 Task: Open Card Education Review in Board Brand Guidelines Review and Optimization to Workspace Business Valuation Services and add a team member Softage.1@softage.net, a label Green, a checklist Green Building, an attachment from your computer, a color Green and finally, add a card description 'Create and send out employee satisfaction survey on workplace culture' and a comment 'Let us approach this task with a sense of ownership and responsibility, recognizing that its success is our responsibility.'. Add a start date 'Jan 05, 1900' with a due date 'Jan 12, 1900'
Action: Mouse moved to (313, 141)
Screenshot: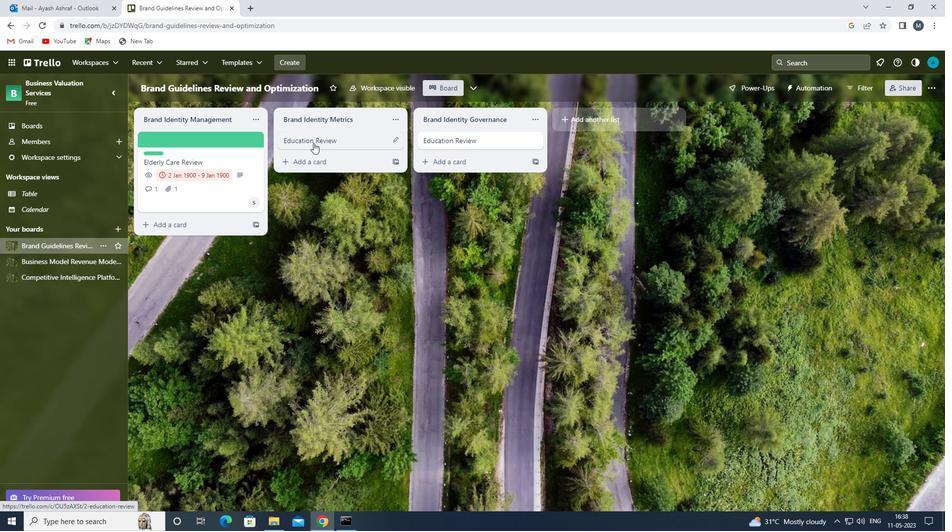 
Action: Mouse pressed left at (313, 141)
Screenshot: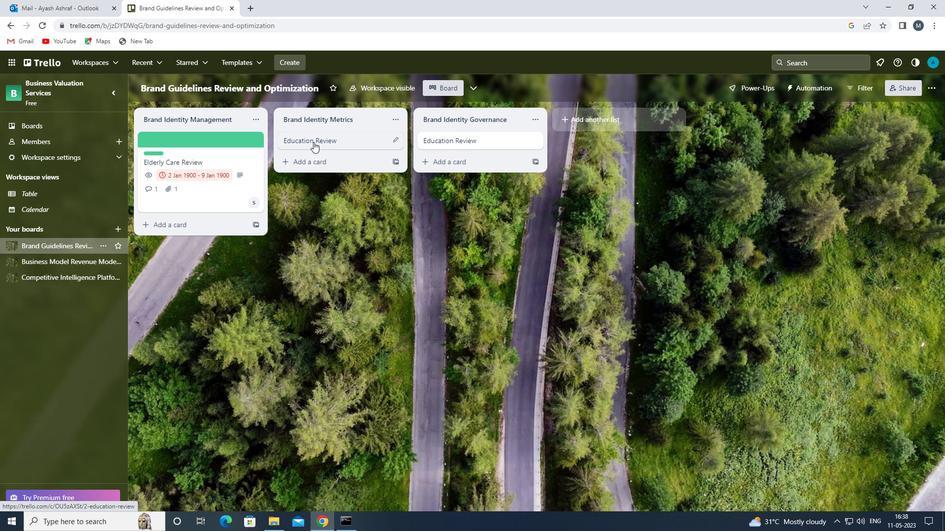 
Action: Mouse moved to (590, 172)
Screenshot: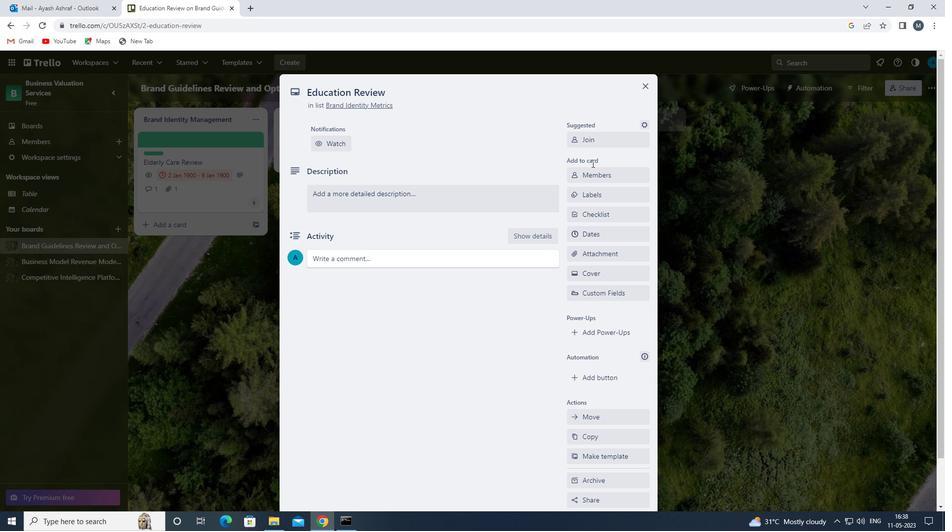 
Action: Mouse pressed left at (590, 172)
Screenshot: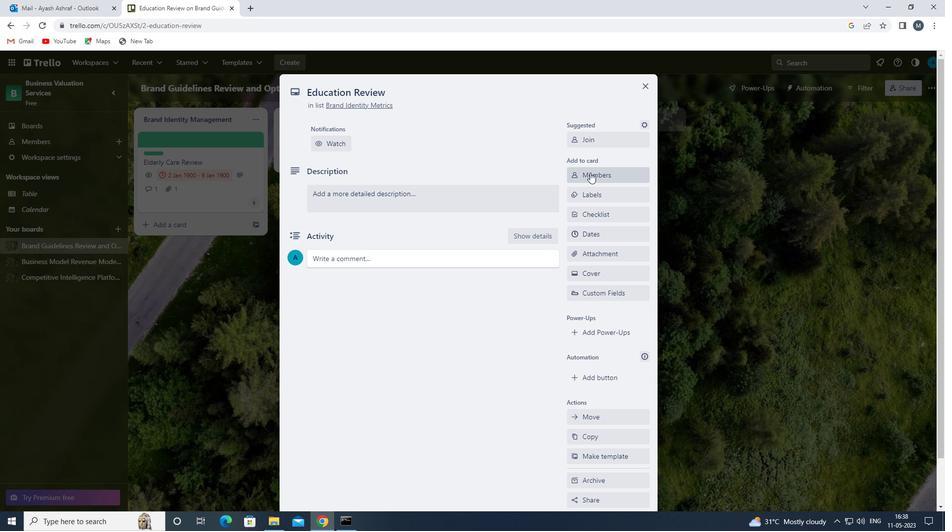 
Action: Mouse moved to (625, 233)
Screenshot: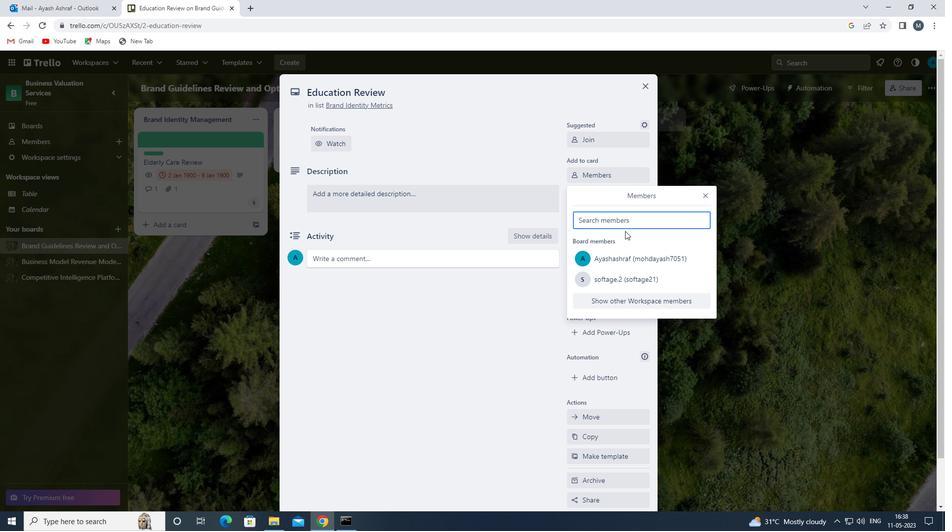 
Action: Key pressed s
Screenshot: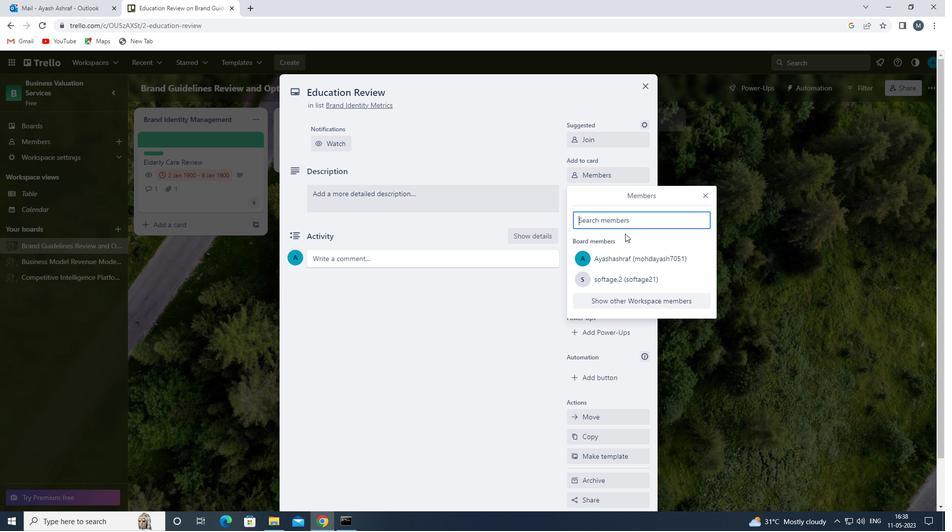 
Action: Mouse moved to (636, 298)
Screenshot: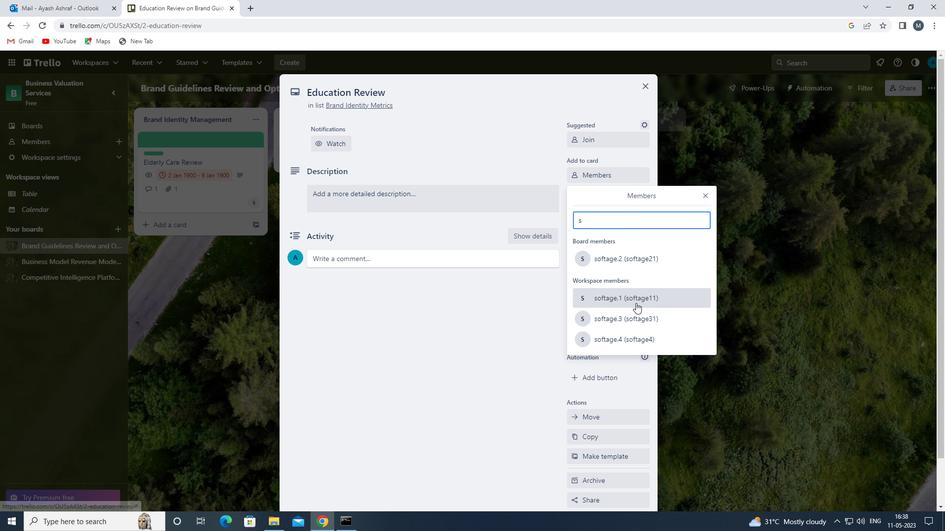 
Action: Mouse pressed left at (636, 298)
Screenshot: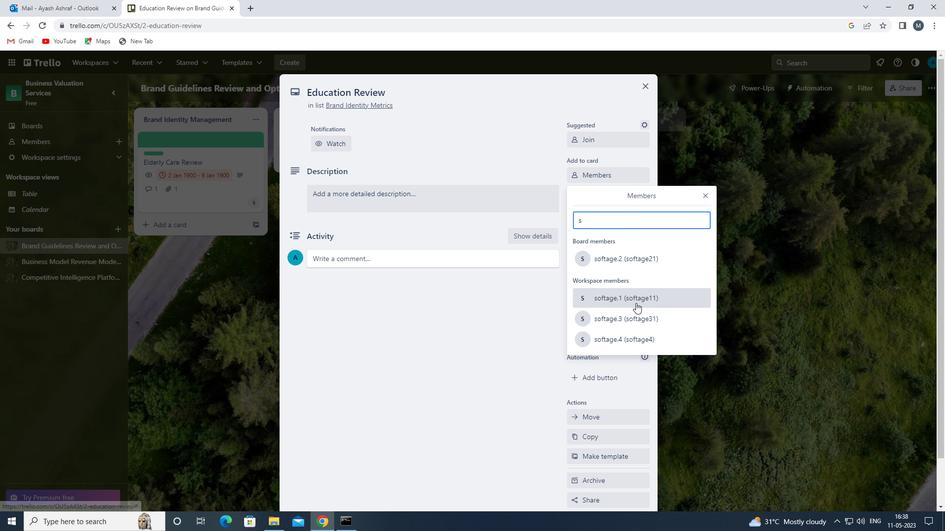
Action: Mouse moved to (706, 195)
Screenshot: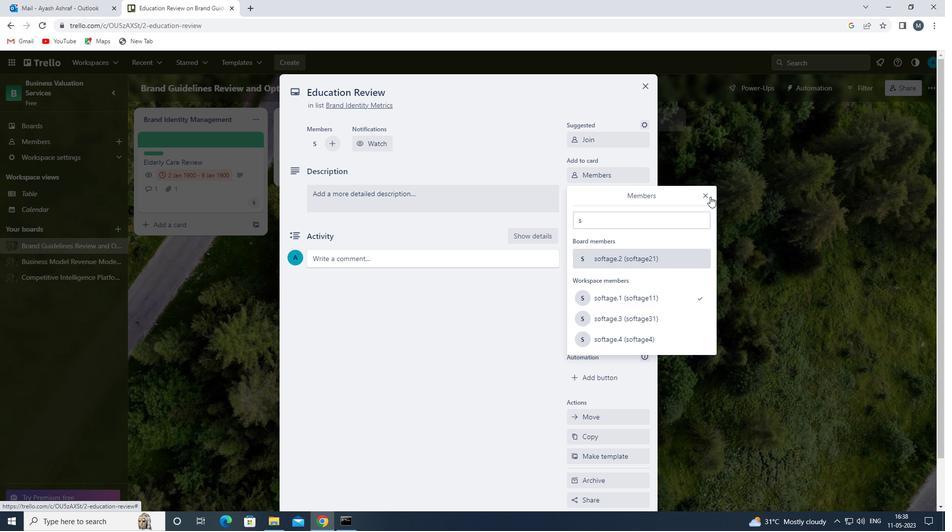 
Action: Mouse pressed left at (706, 195)
Screenshot: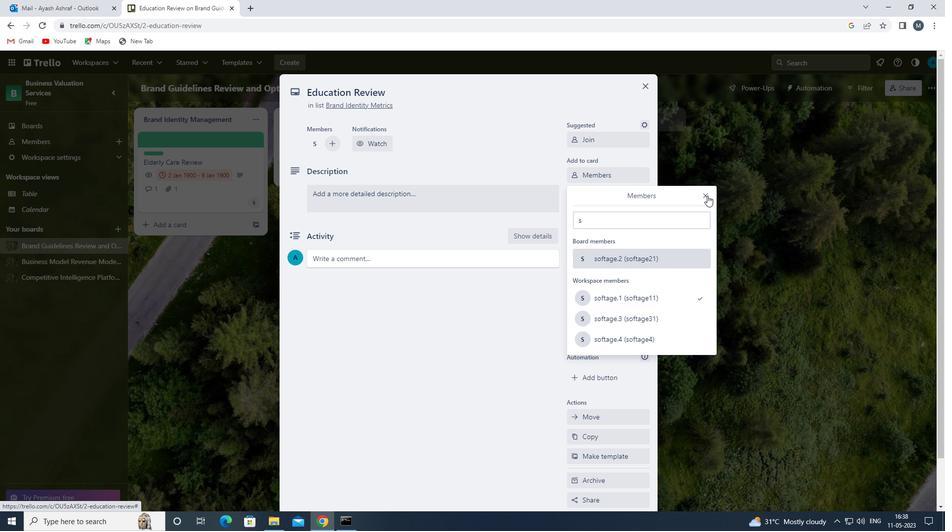
Action: Mouse moved to (597, 193)
Screenshot: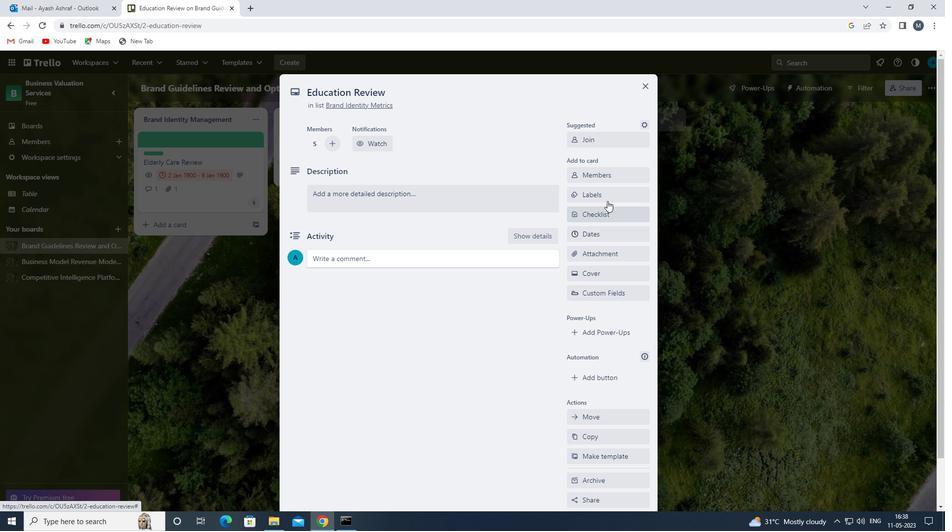 
Action: Mouse pressed left at (597, 193)
Screenshot: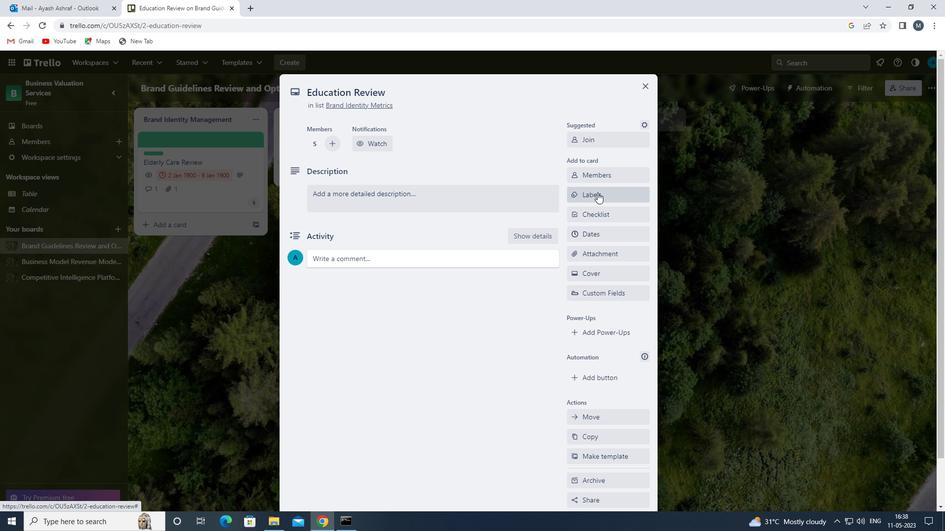 
Action: Mouse moved to (576, 275)
Screenshot: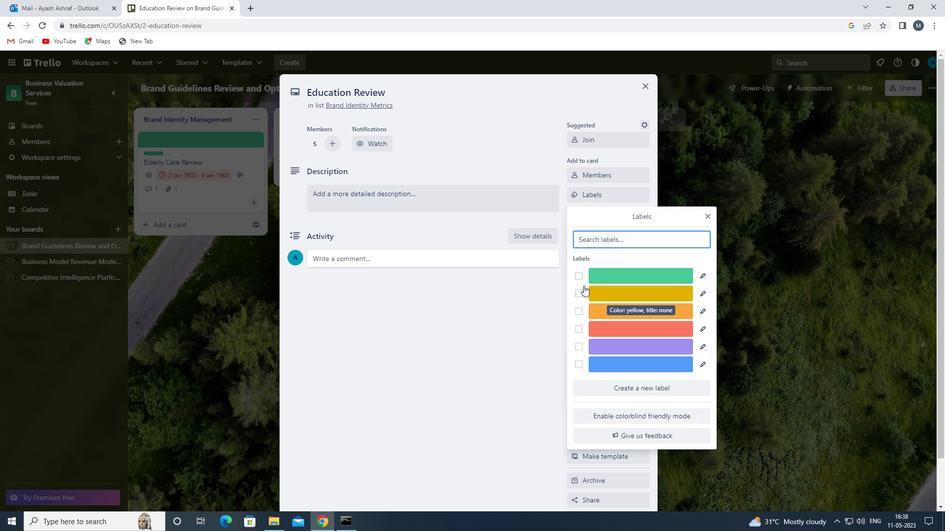 
Action: Mouse pressed left at (576, 275)
Screenshot: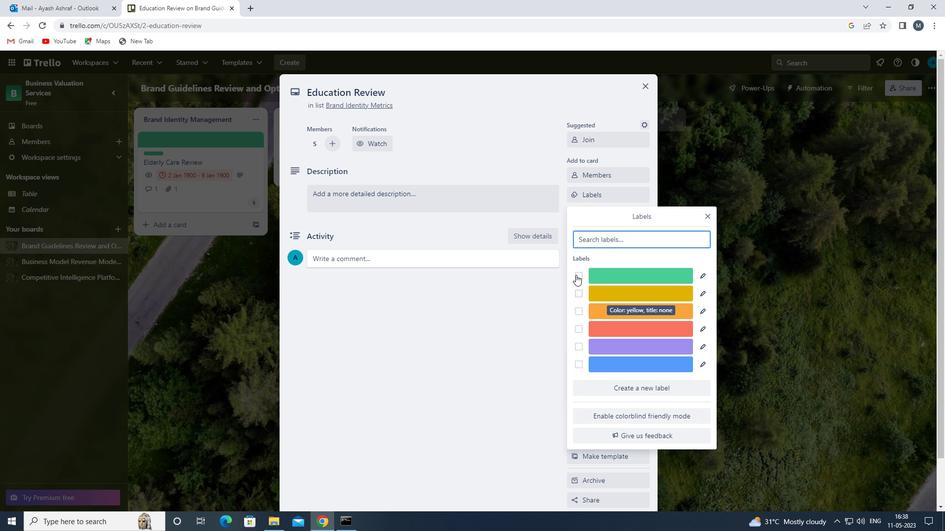 
Action: Mouse moved to (708, 217)
Screenshot: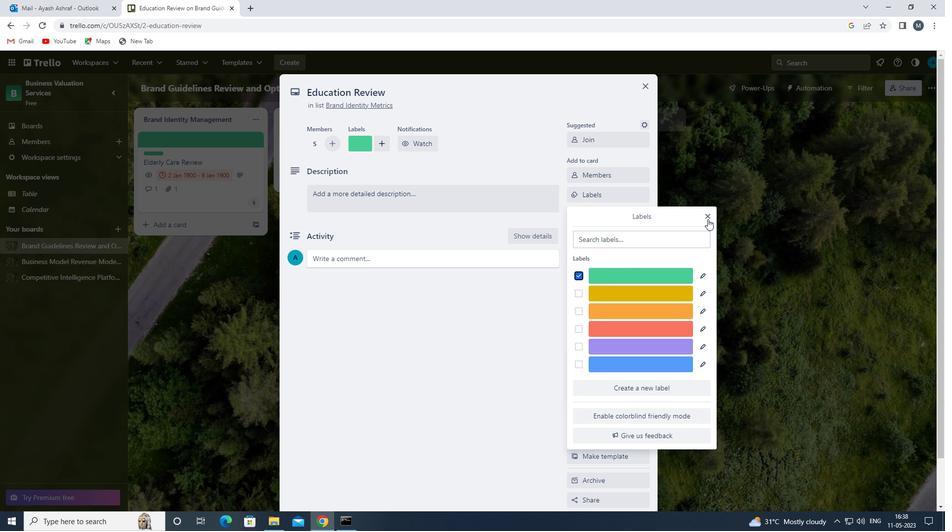 
Action: Mouse pressed left at (708, 217)
Screenshot: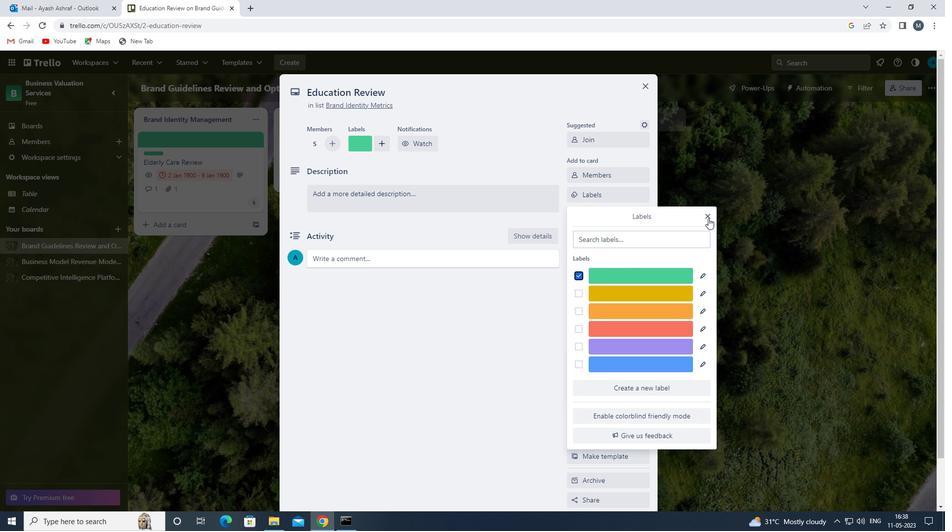 
Action: Mouse moved to (597, 212)
Screenshot: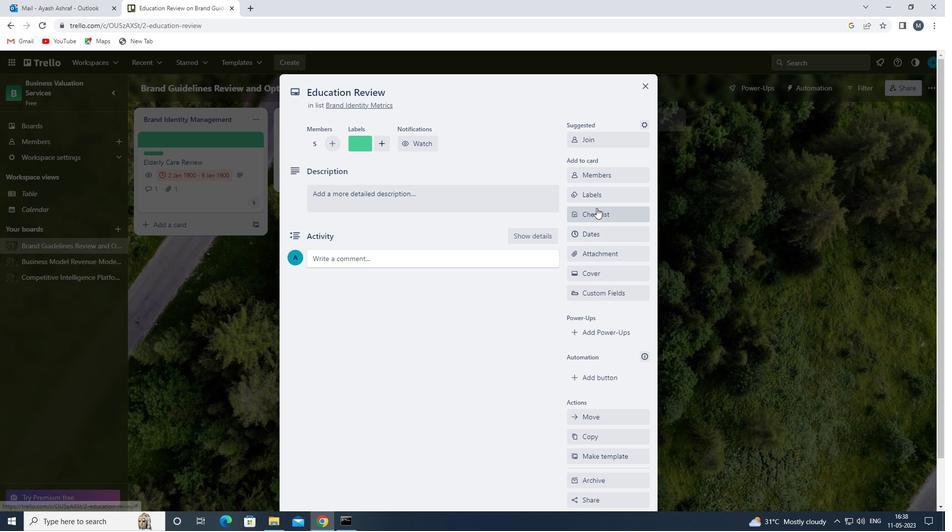 
Action: Mouse pressed left at (597, 212)
Screenshot: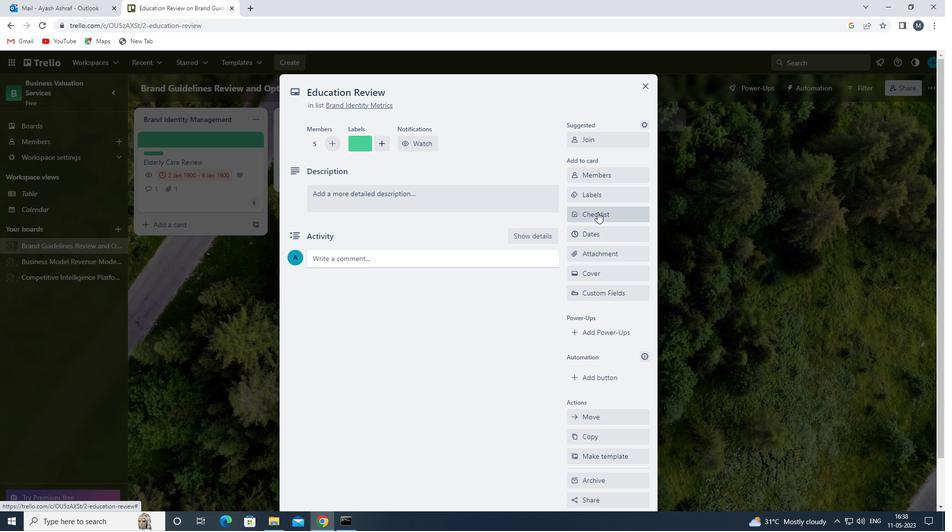 
Action: Mouse moved to (607, 257)
Screenshot: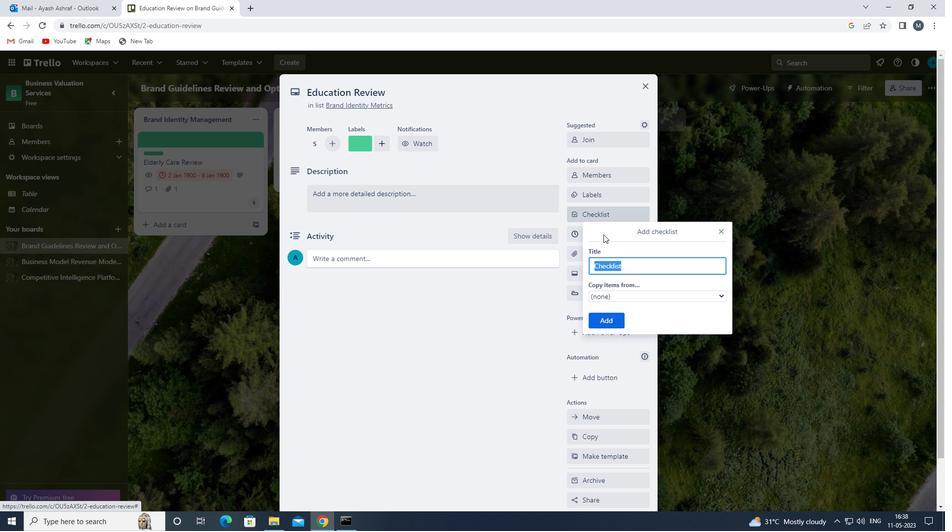 
Action: Key pressed g
Screenshot: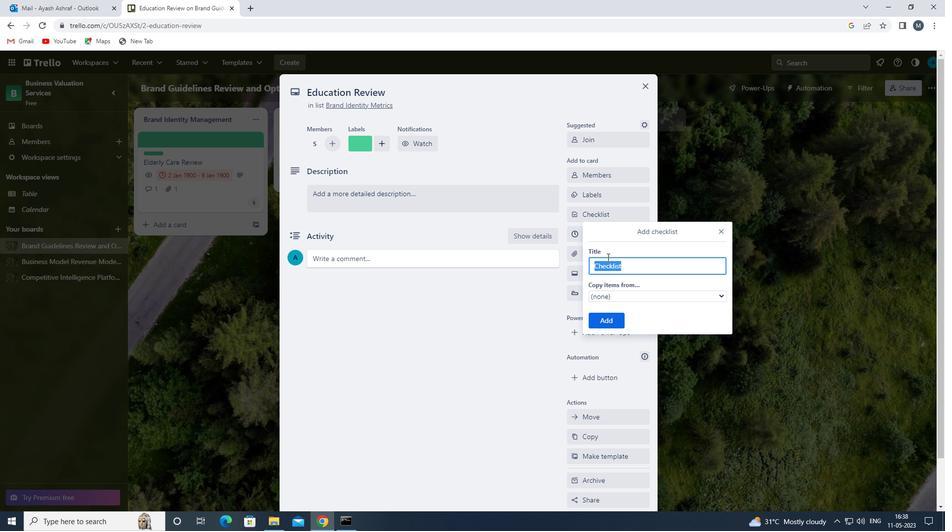 
Action: Mouse moved to (653, 287)
Screenshot: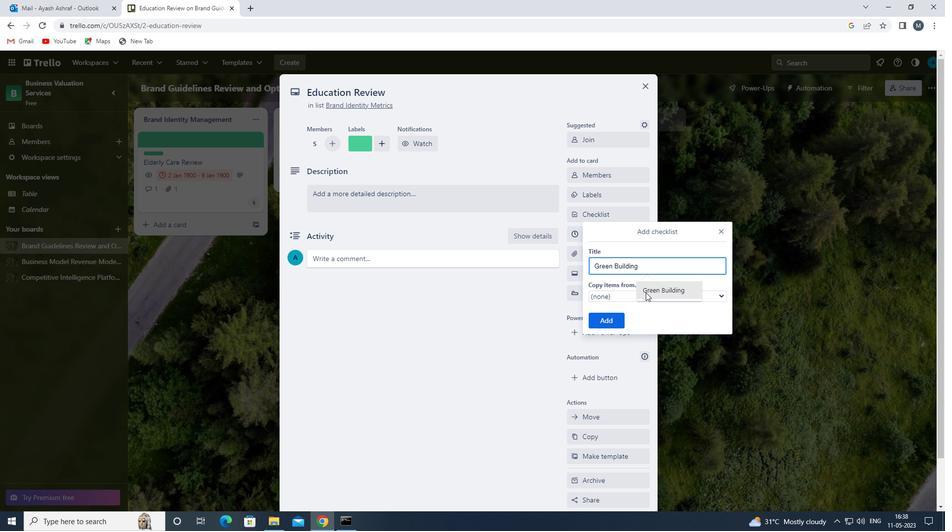 
Action: Mouse pressed left at (653, 287)
Screenshot: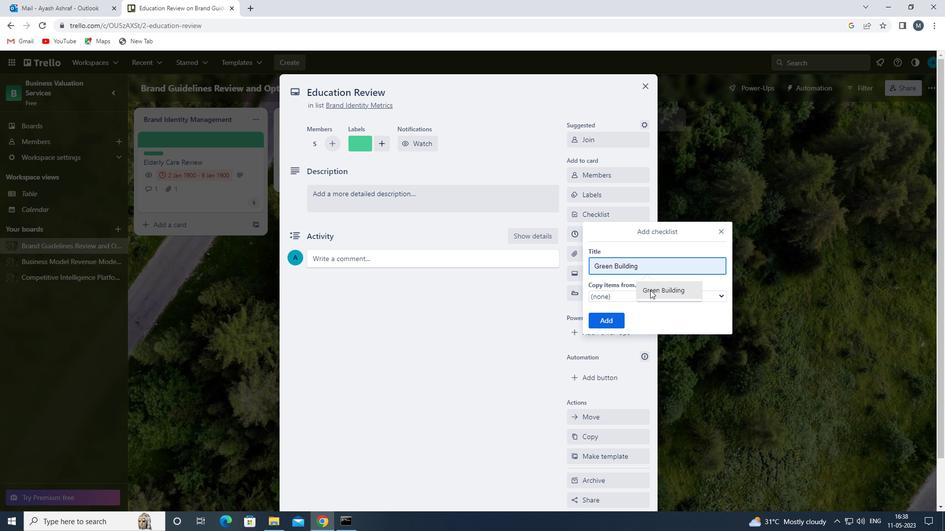 
Action: Mouse moved to (609, 320)
Screenshot: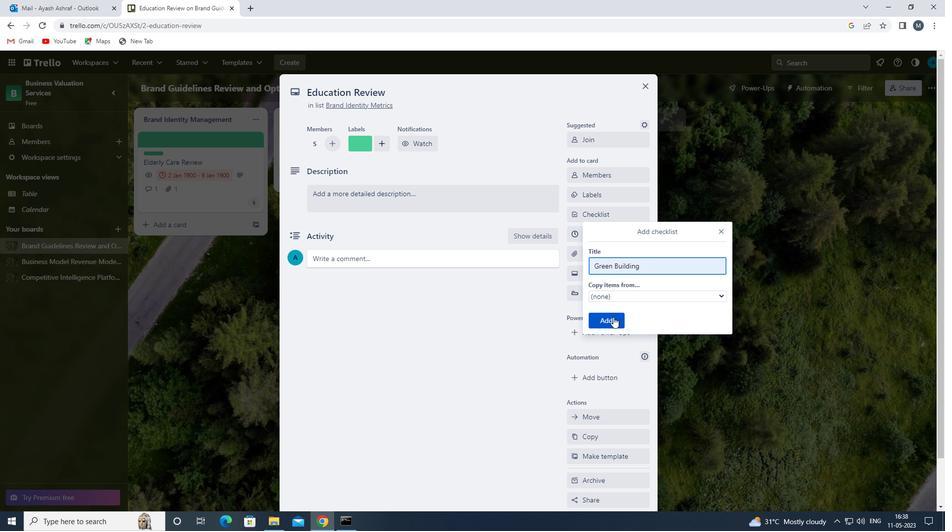 
Action: Mouse pressed left at (609, 320)
Screenshot: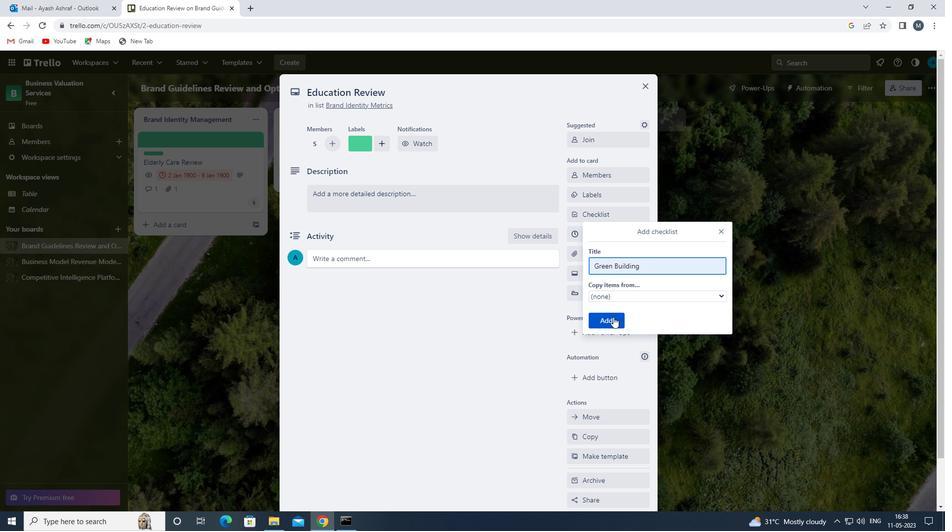 
Action: Mouse moved to (604, 251)
Screenshot: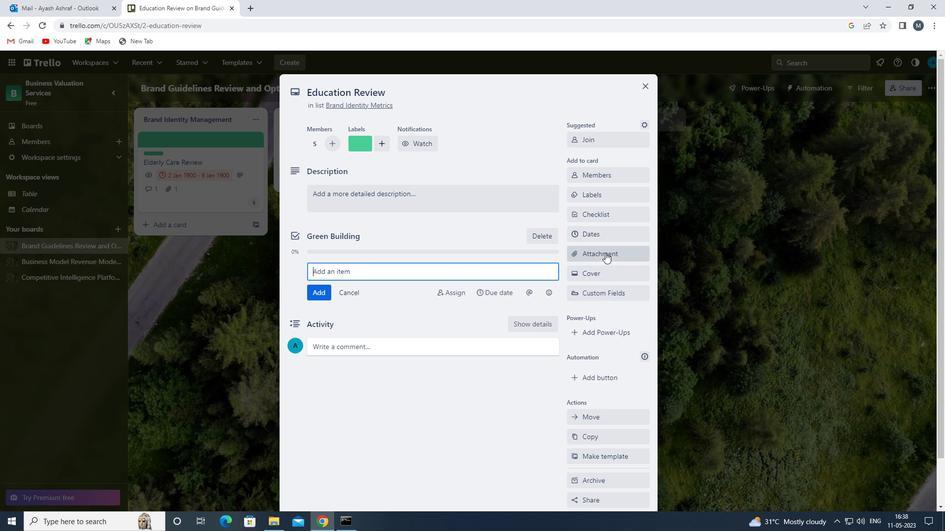 
Action: Mouse pressed left at (604, 251)
Screenshot: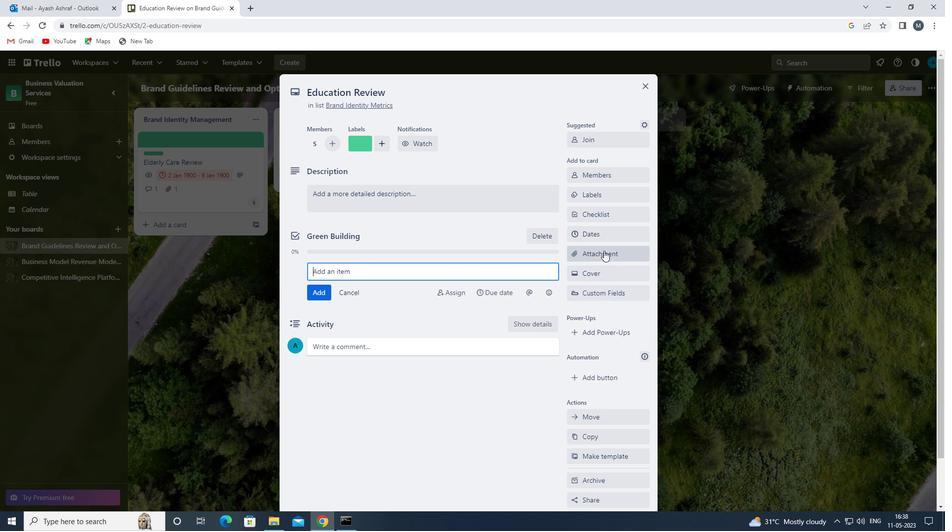 
Action: Mouse moved to (584, 301)
Screenshot: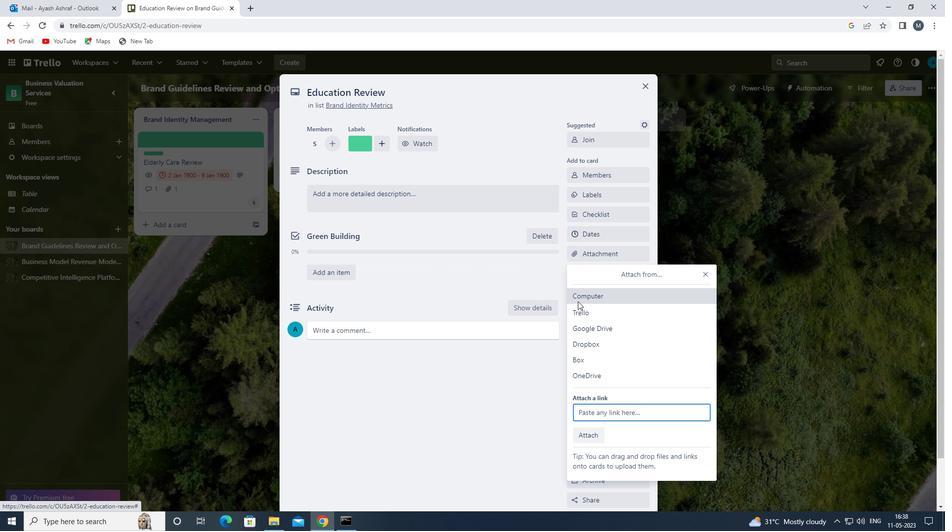 
Action: Mouse pressed left at (584, 301)
Screenshot: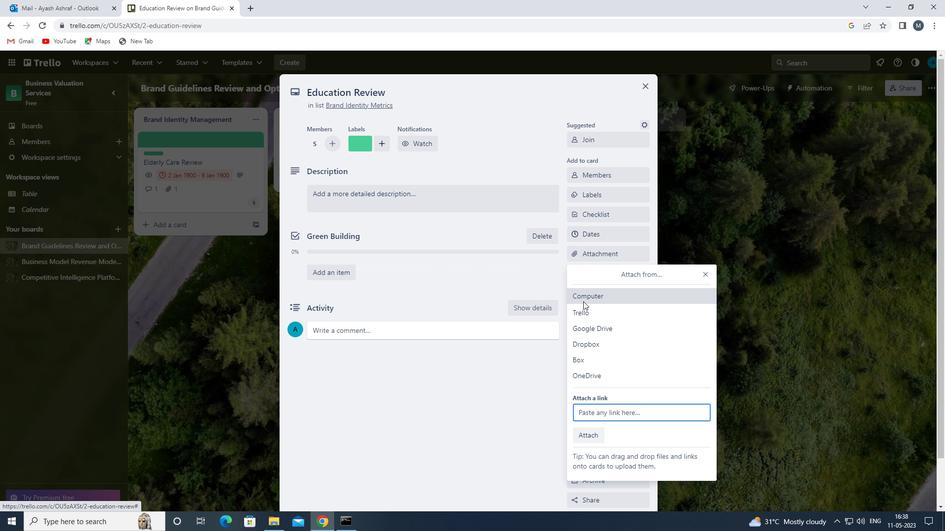 
Action: Mouse moved to (357, 202)
Screenshot: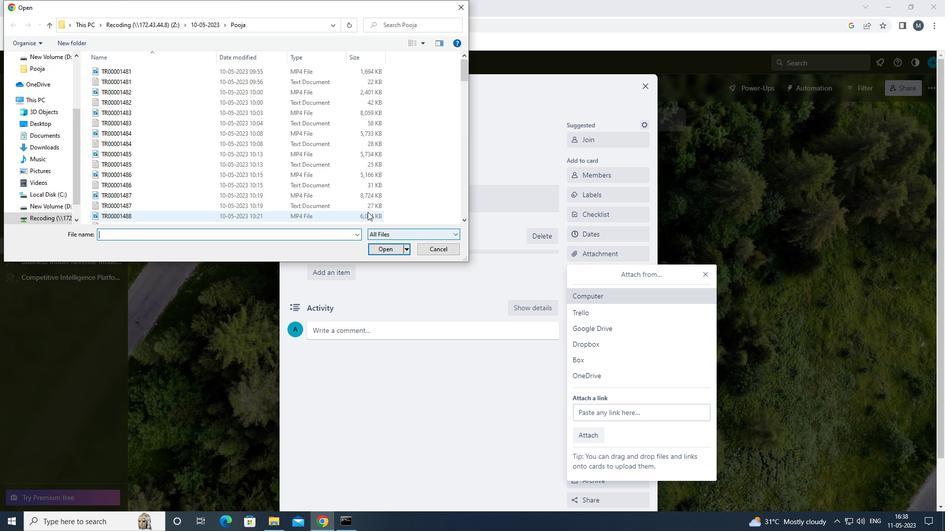 
Action: Mouse pressed left at (357, 202)
Screenshot: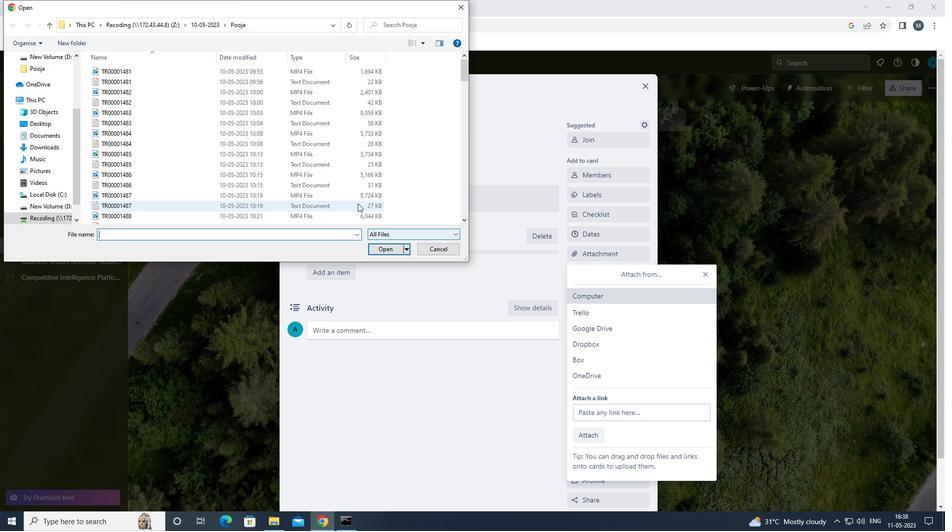 
Action: Mouse moved to (387, 253)
Screenshot: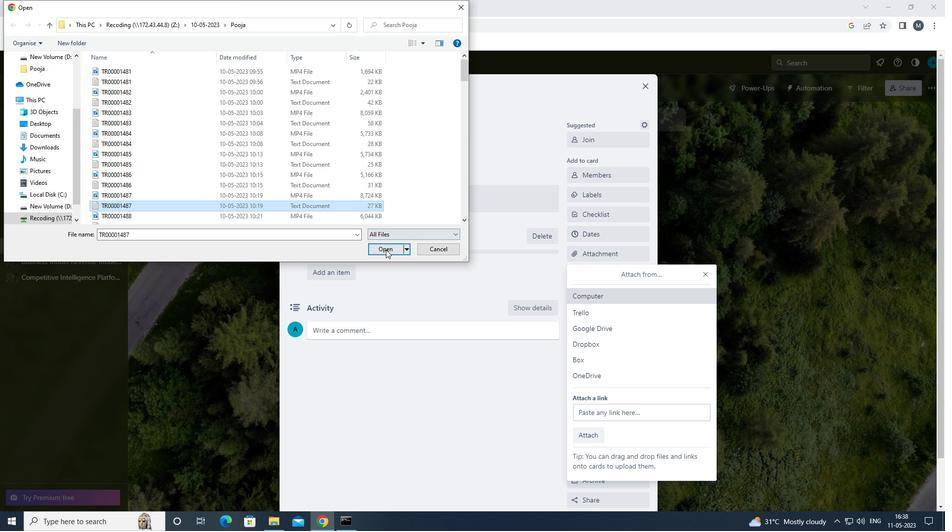 
Action: Mouse pressed left at (387, 253)
Screenshot: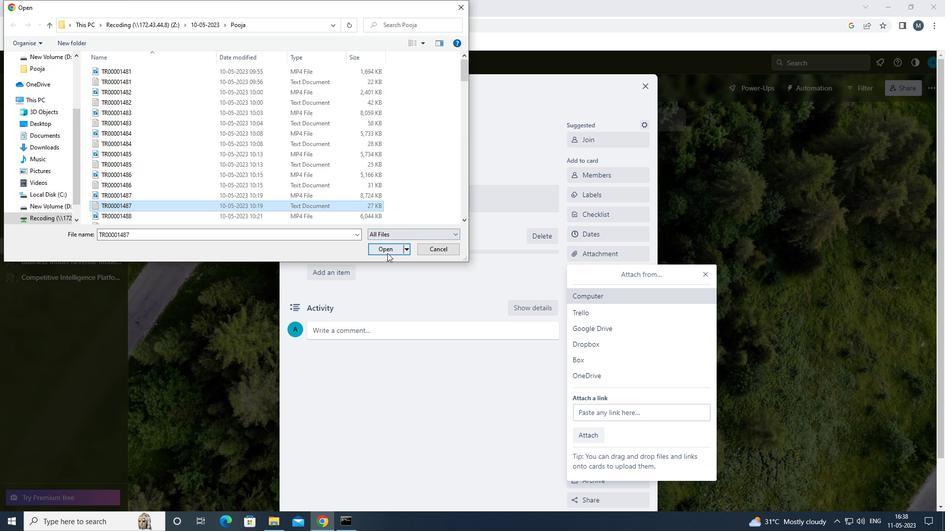 
Action: Mouse moved to (595, 278)
Screenshot: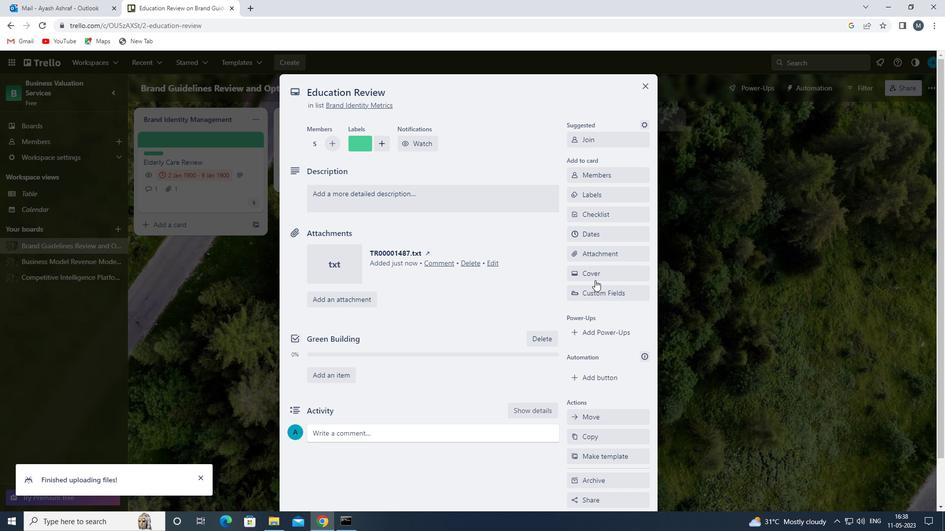 
Action: Mouse pressed left at (595, 278)
Screenshot: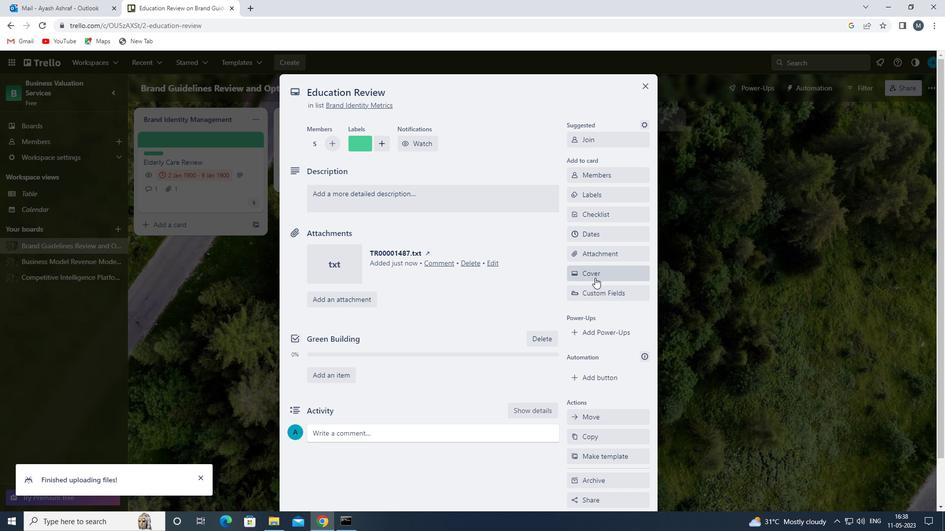 
Action: Mouse moved to (590, 318)
Screenshot: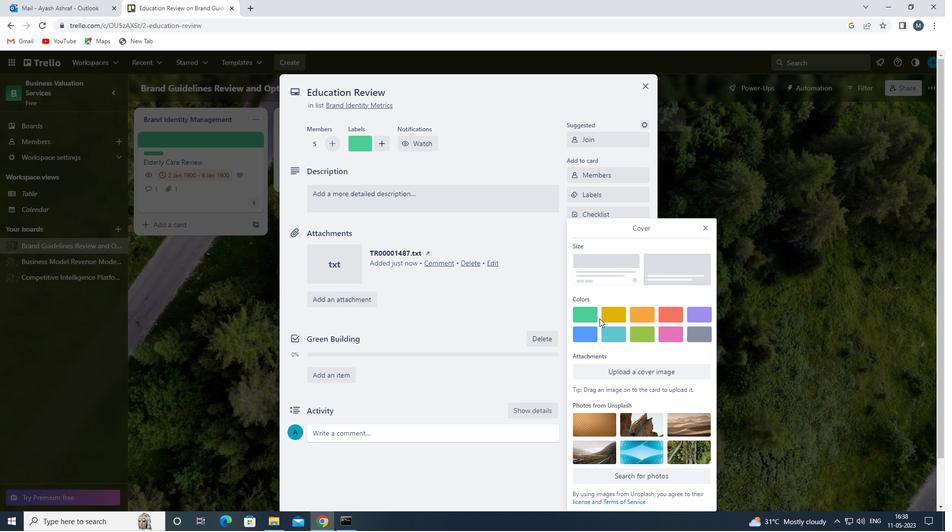 
Action: Mouse pressed left at (590, 318)
Screenshot: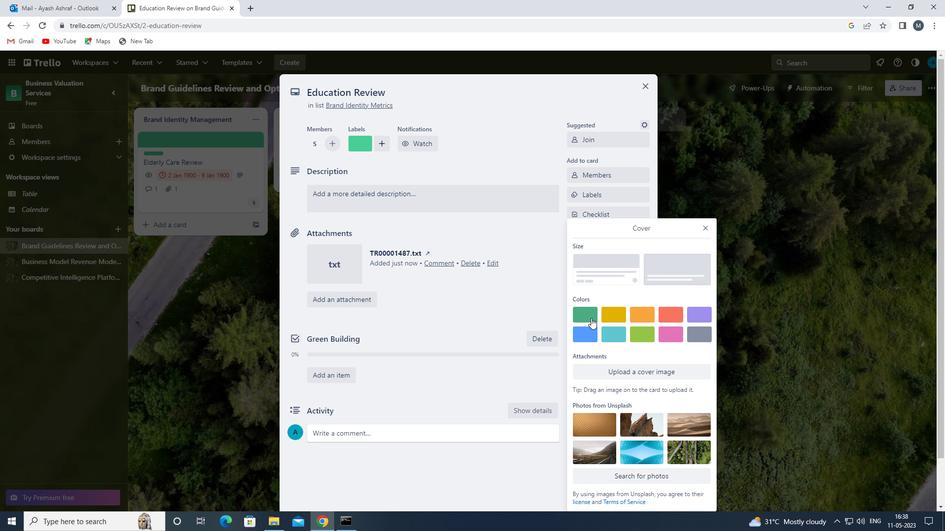
Action: Mouse moved to (705, 209)
Screenshot: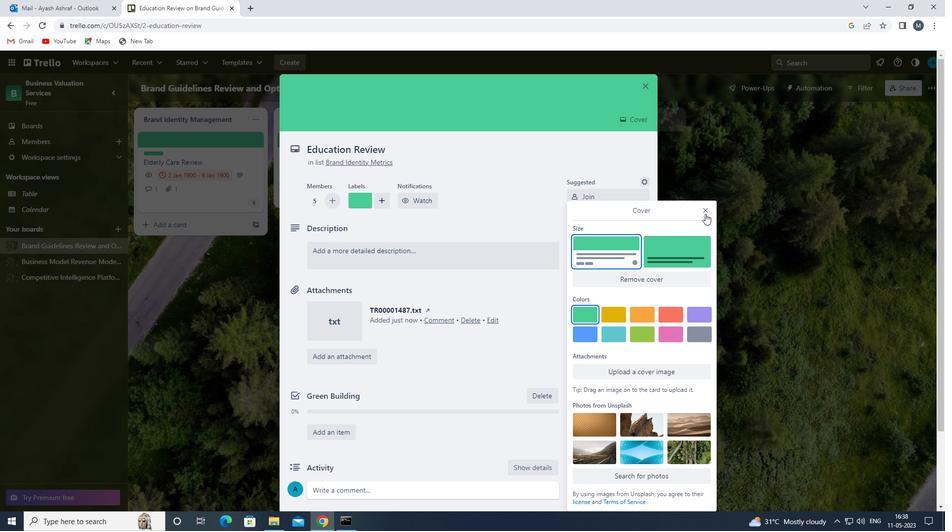 
Action: Mouse pressed left at (705, 209)
Screenshot: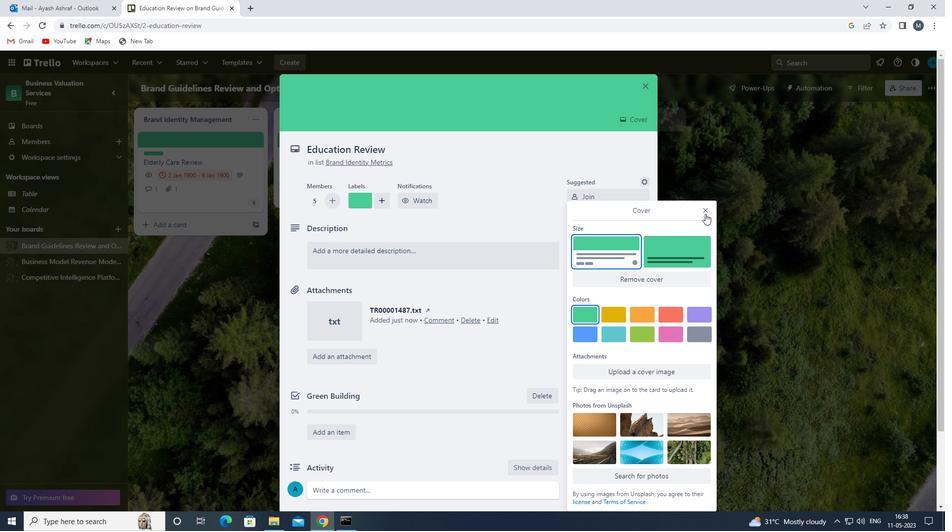 
Action: Mouse moved to (372, 264)
Screenshot: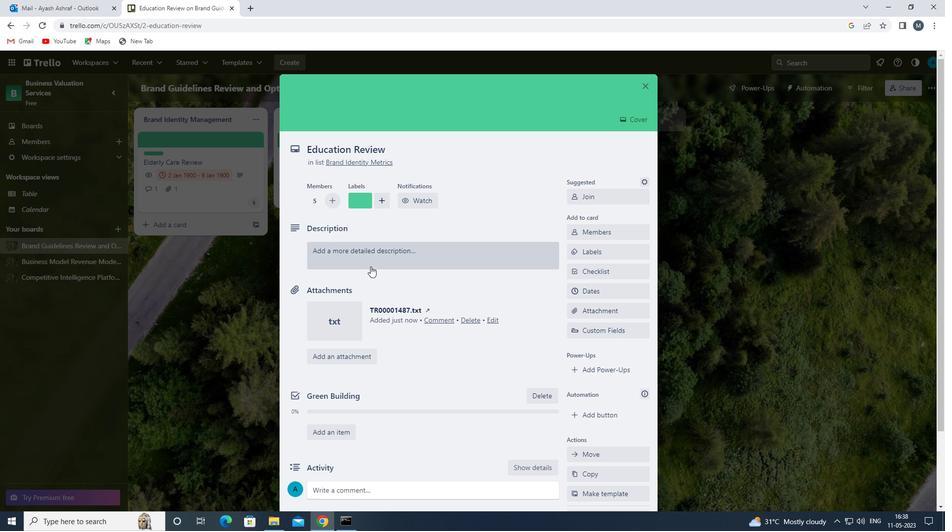 
Action: Mouse pressed left at (372, 264)
Screenshot: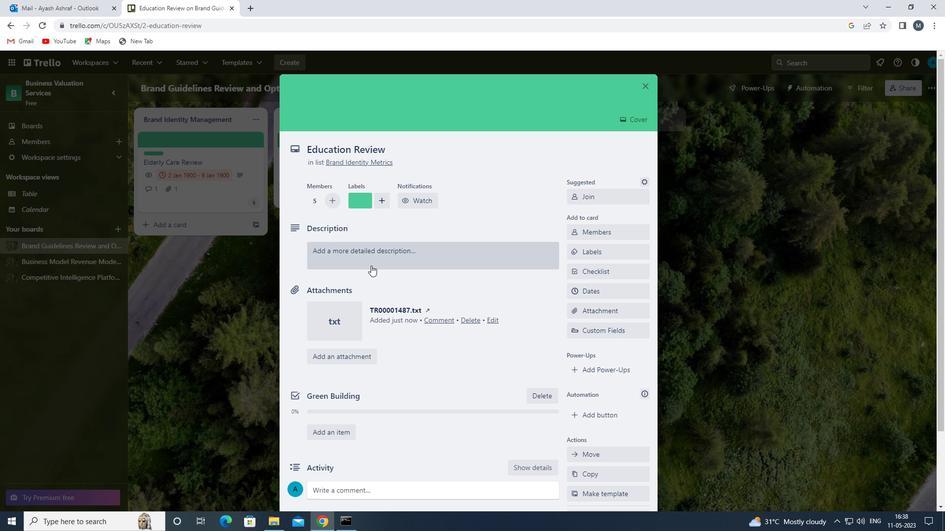 
Action: Mouse moved to (361, 287)
Screenshot: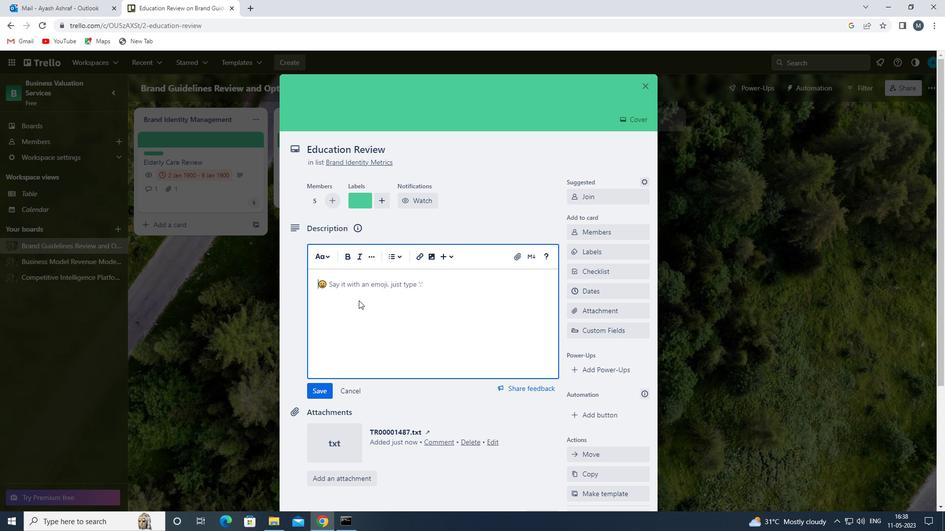 
Action: Mouse pressed left at (361, 287)
Screenshot: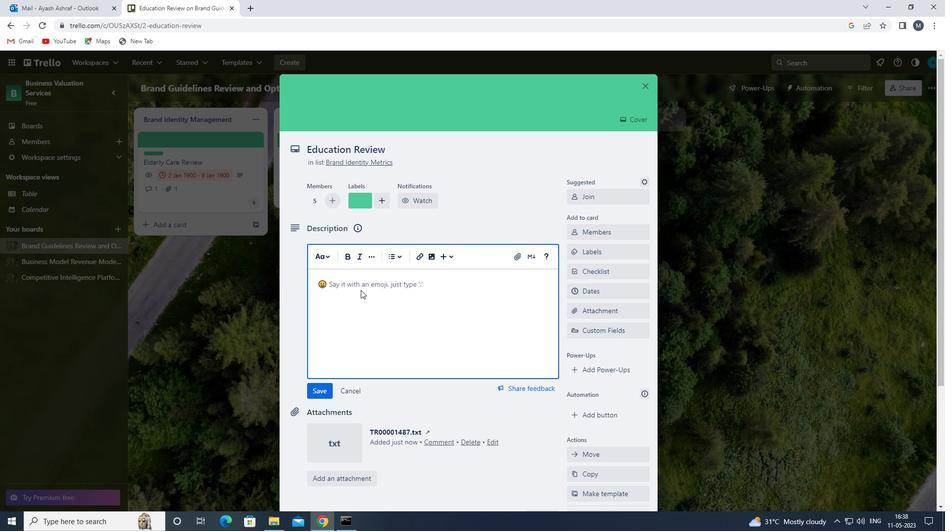 
Action: Mouse moved to (360, 284)
Screenshot: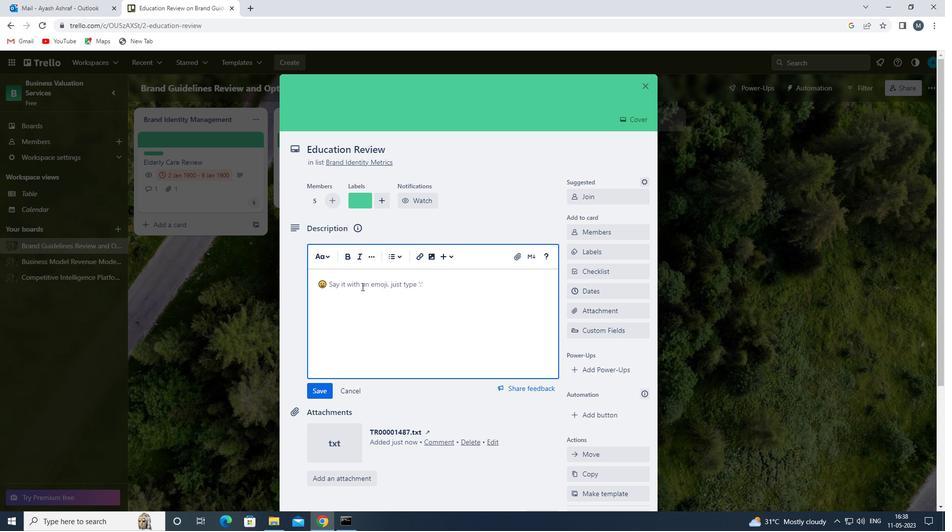 
Action: Key pressed <Key.shift>CREATE<Key.space>AND<Key.space>SEND<Key.space>OUT<Key.space>EMPLOYEE<Key.space>SATISFACTION<Key.space>SURVEY<Key.space>ON<Key.space>WORKPLACE<Key.space>CULTURE<Key.space>
Screenshot: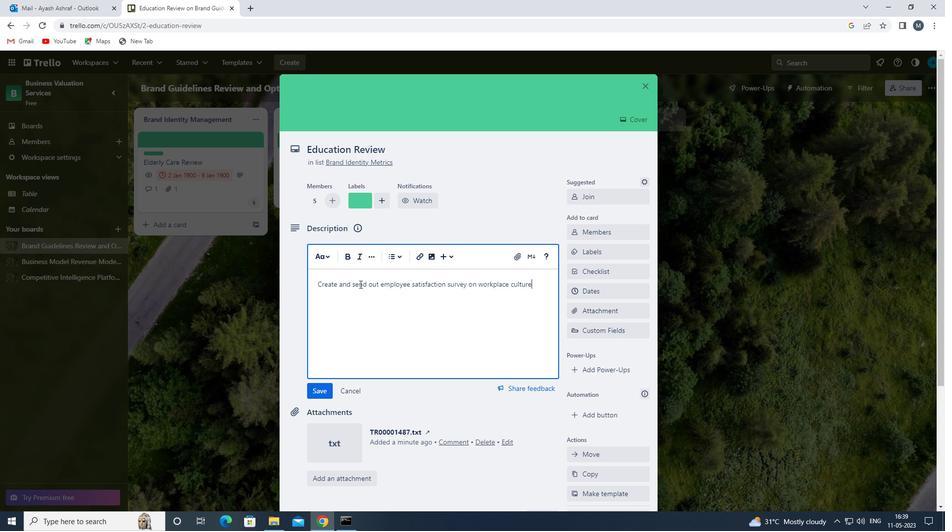 
Action: Mouse moved to (323, 387)
Screenshot: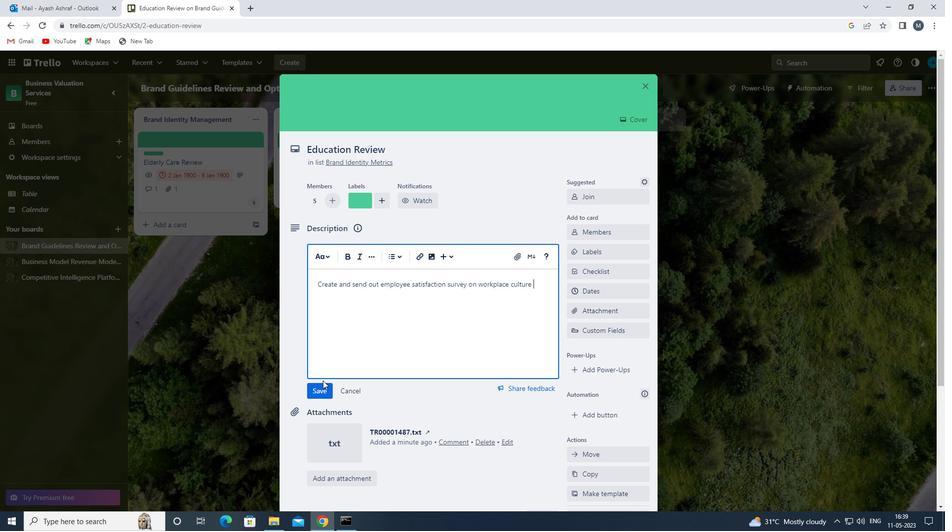 
Action: Mouse pressed left at (323, 387)
Screenshot: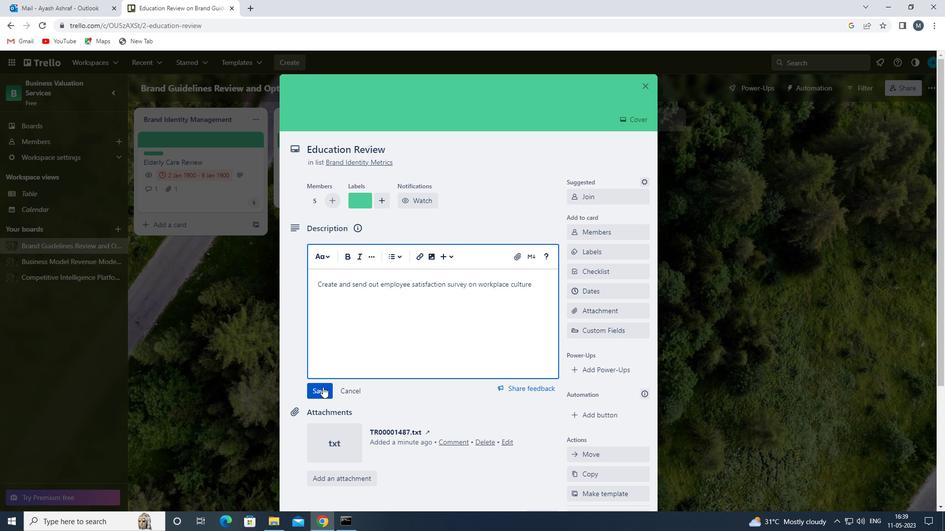 
Action: Mouse moved to (392, 367)
Screenshot: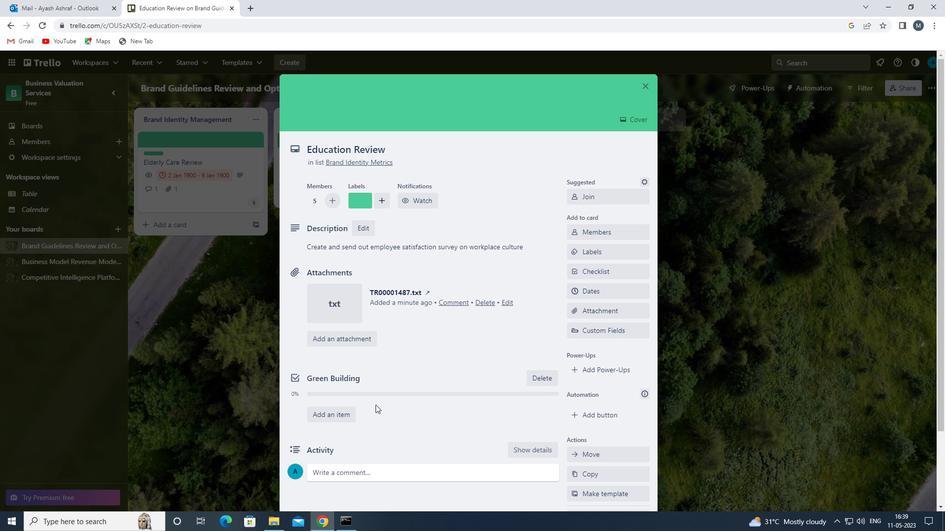 
Action: Mouse scrolled (392, 367) with delta (0, 0)
Screenshot: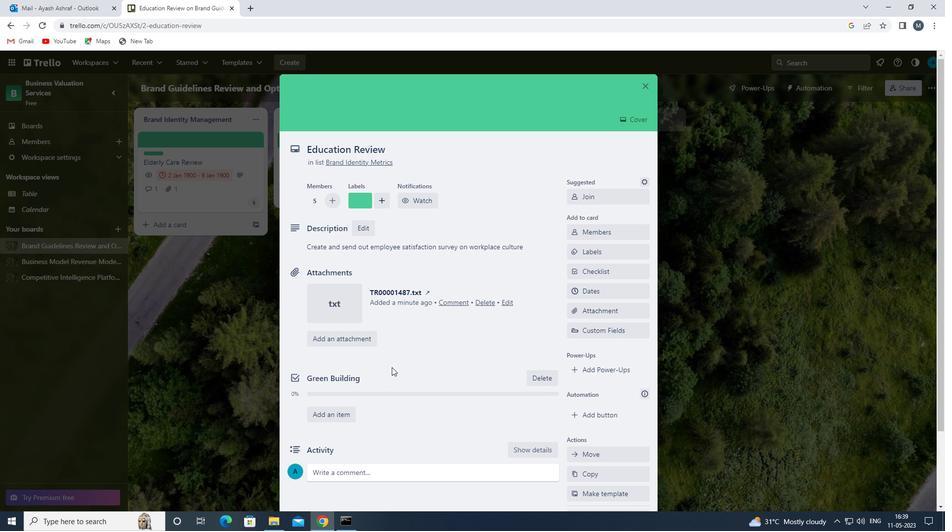 
Action: Mouse moved to (362, 424)
Screenshot: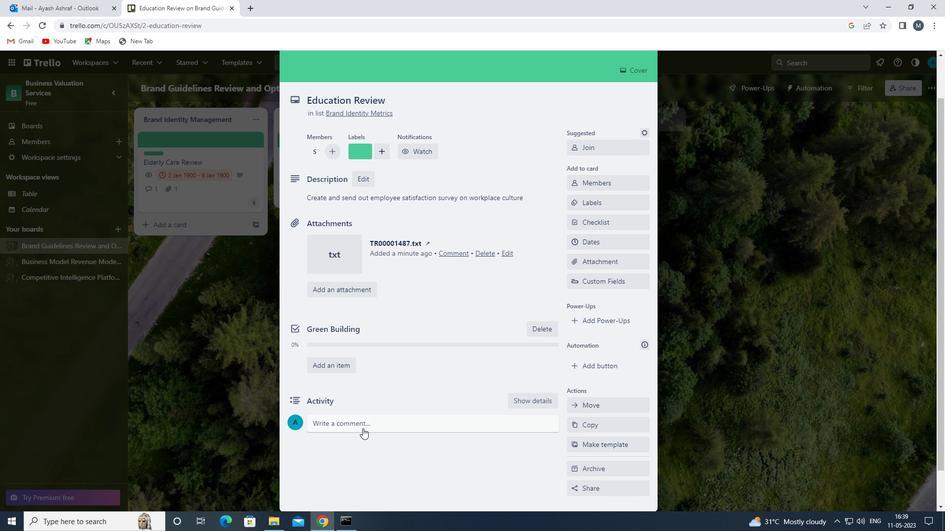
Action: Mouse pressed left at (362, 424)
Screenshot: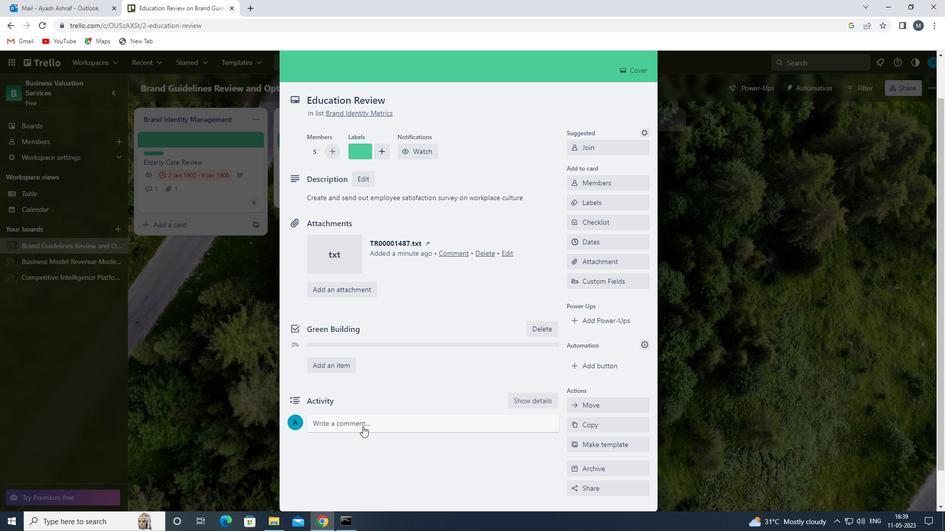 
Action: Mouse moved to (358, 449)
Screenshot: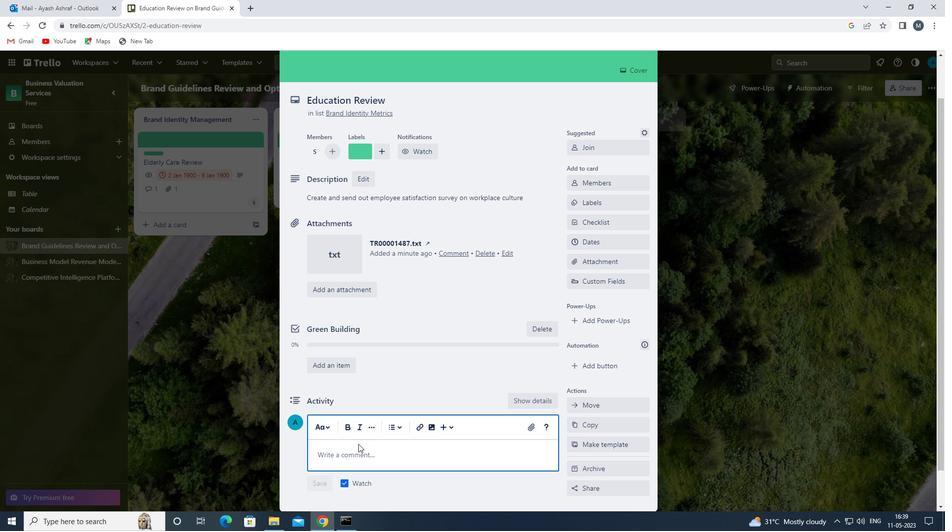 
Action: Mouse pressed left at (358, 449)
Screenshot: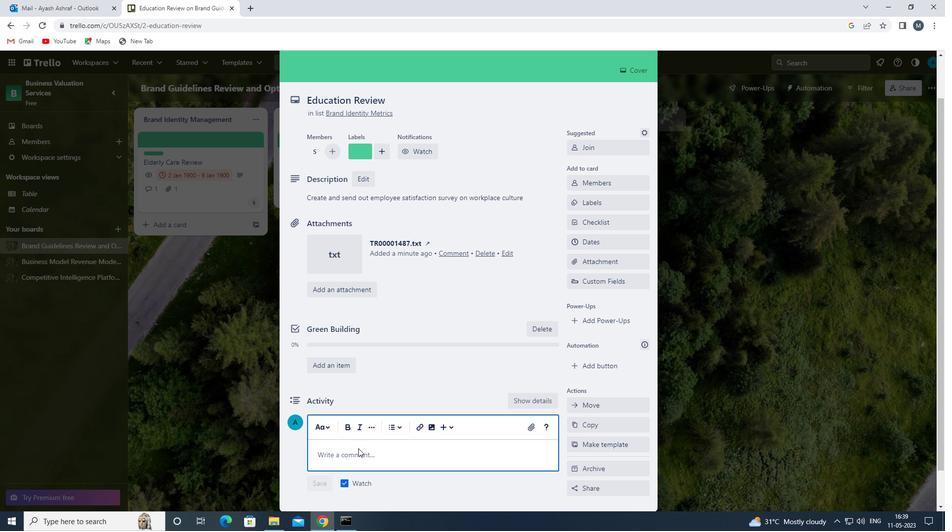 
Action: Mouse moved to (365, 422)
Screenshot: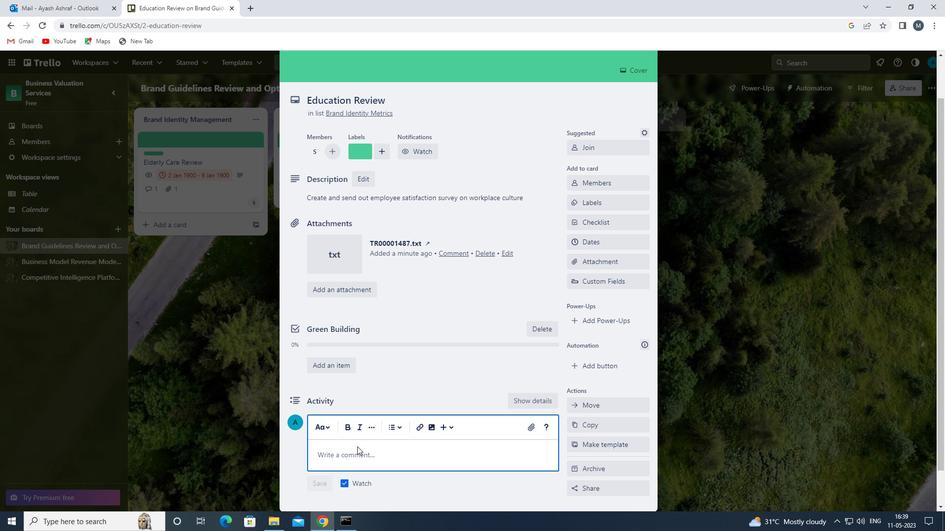 
Action: Mouse scrolled (365, 421) with delta (0, 0)
Screenshot: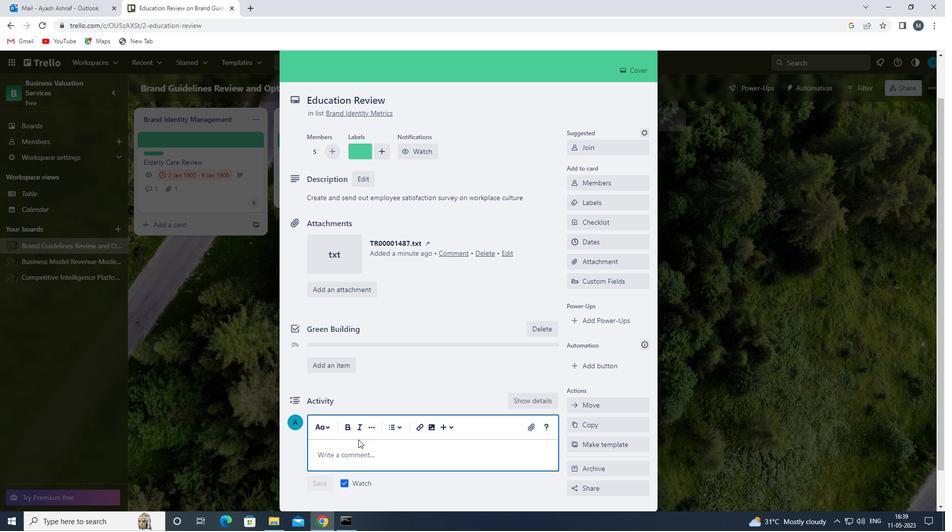 
Action: Mouse moved to (365, 422)
Screenshot: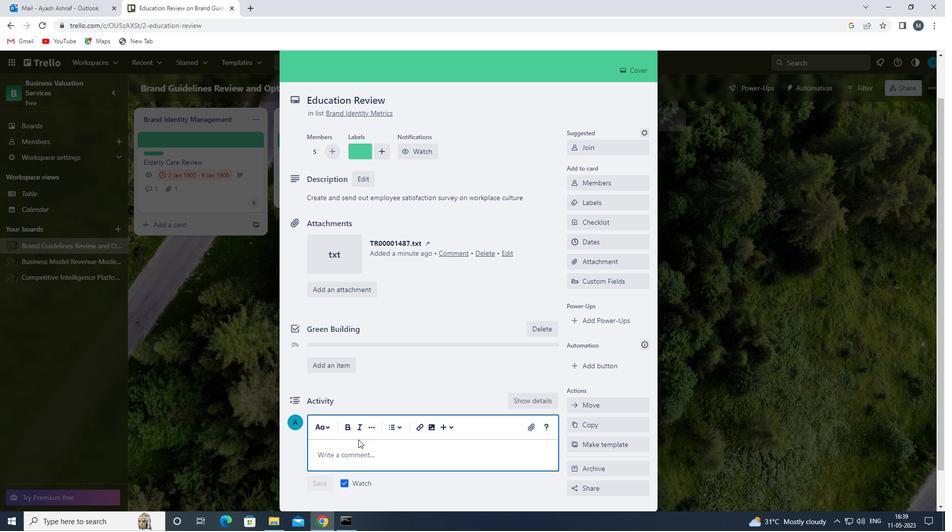 
Action: Mouse scrolled (365, 421) with delta (0, 0)
Screenshot: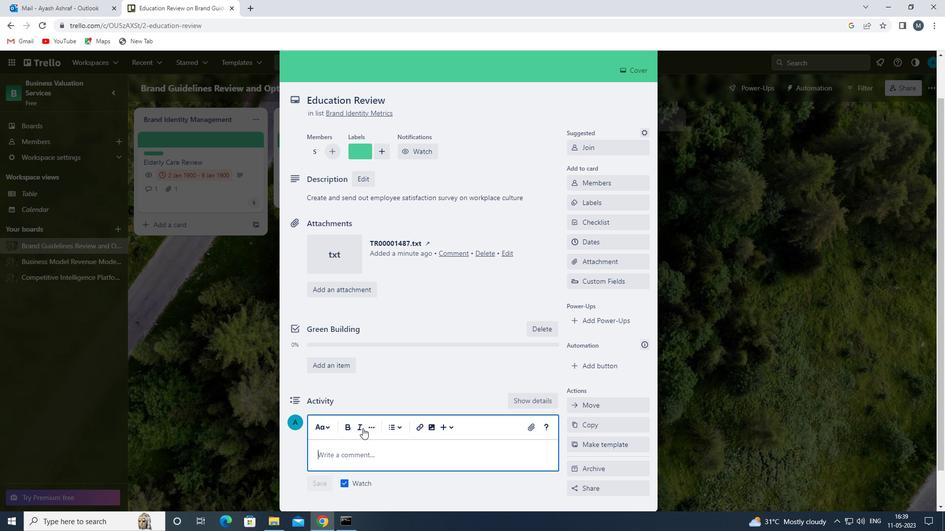 
Action: Mouse moved to (360, 423)
Screenshot: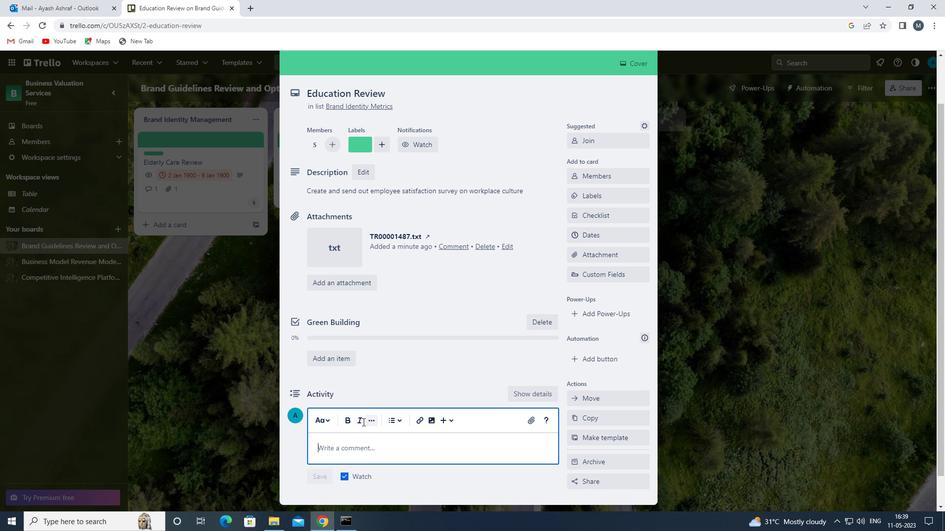 
Action: Key pressed <Key.shift>LET<Key.space>US<Key.space>APPROACH<Key.space>THIS<Key.space>
Screenshot: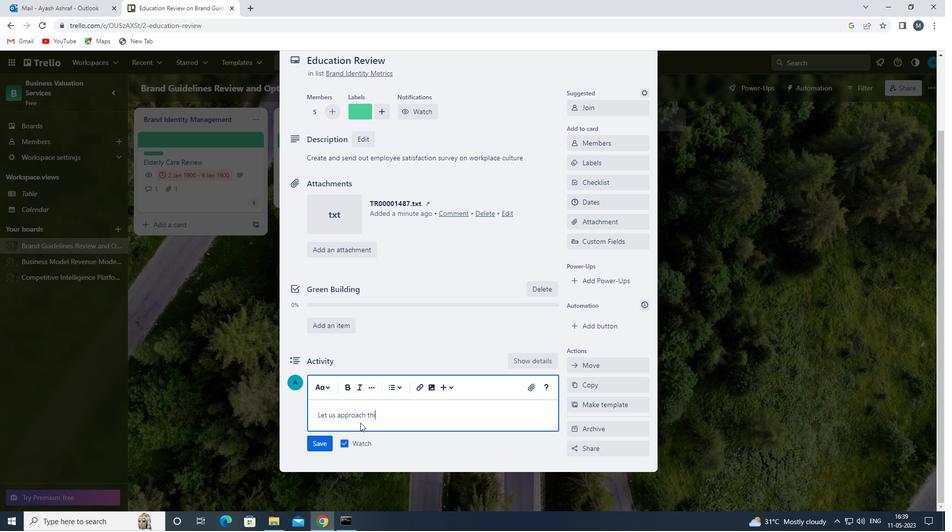 
Action: Mouse moved to (360, 423)
Screenshot: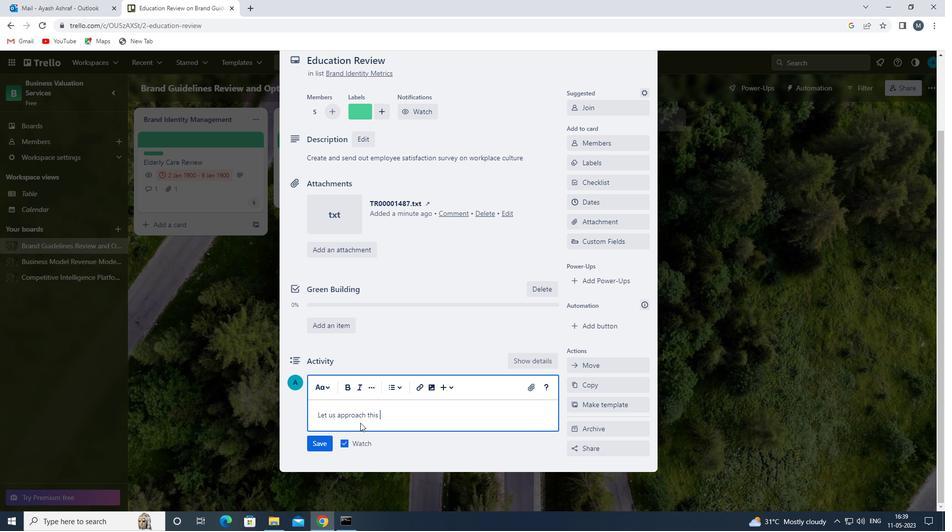 
Action: Key pressed TASK<Key.space>WITH<Key.space>A<Key.space>SENSE<Key.space>OF<Key.space>OWNERSHIP<Key.space>AND<Key.space>RESPOSIBILITY<Key.space><Key.backspace><Key.backspace><Key.backspace><Key.backspace><Key.backspace><Key.backspace><Key.backspace><Key.backspace><Key.backspace>NSIBILTY<Key.space><Key.backspace><Key.backspace><Key.backspace>ITY<Key.space><Key.backspace>,<Key.space>RECOGNIZING<Key.space>THAT<Key.space>ITS<Key.space>SUCCESS<Key.space>IS<Key.space>OUR<Key.space>RESPONSIBILITY<Key.space>
Screenshot: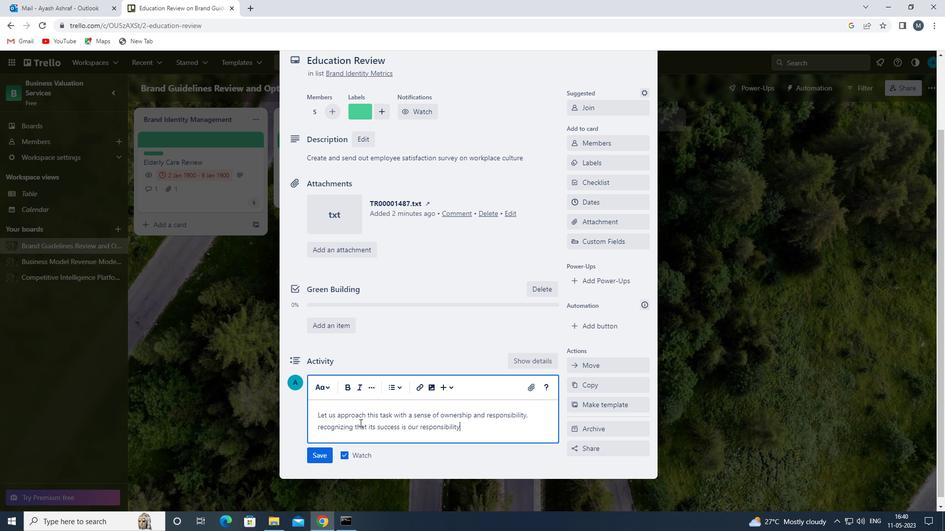 
Action: Mouse moved to (326, 453)
Screenshot: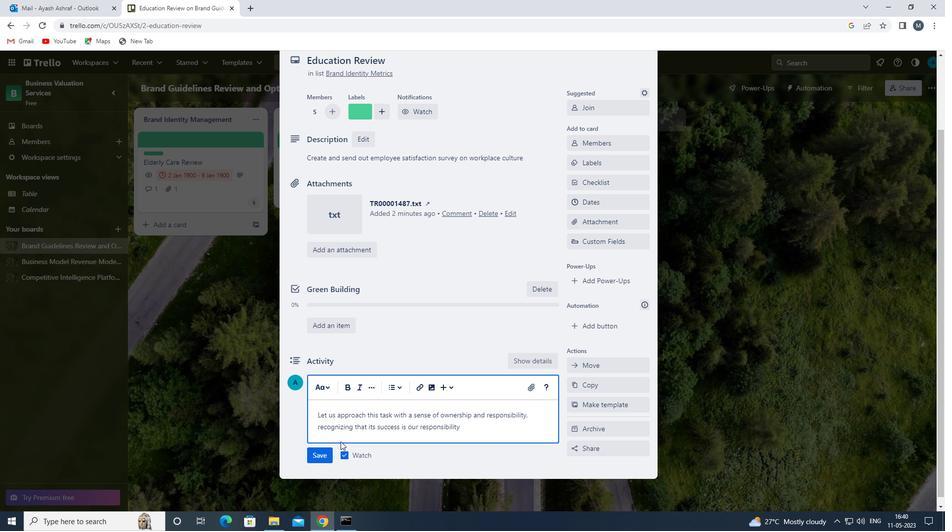 
Action: Mouse pressed left at (326, 453)
Screenshot: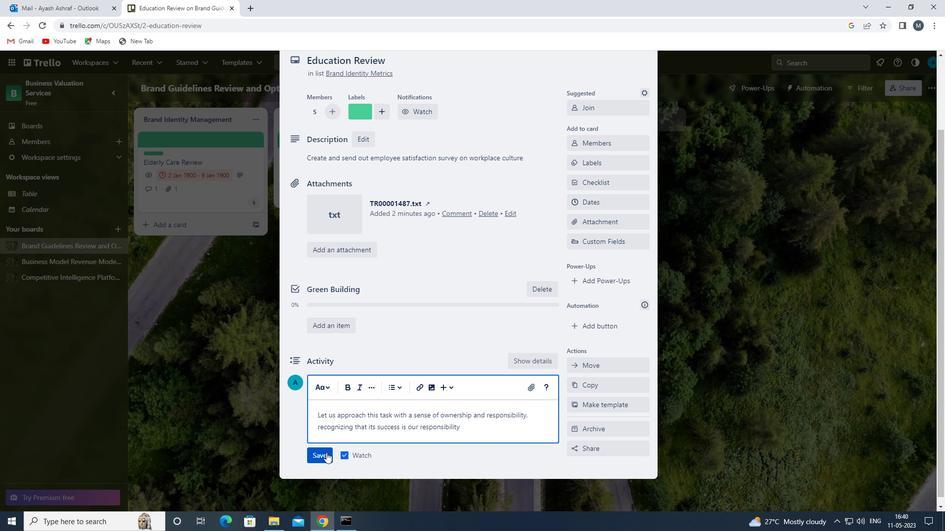 
Action: Mouse moved to (589, 202)
Screenshot: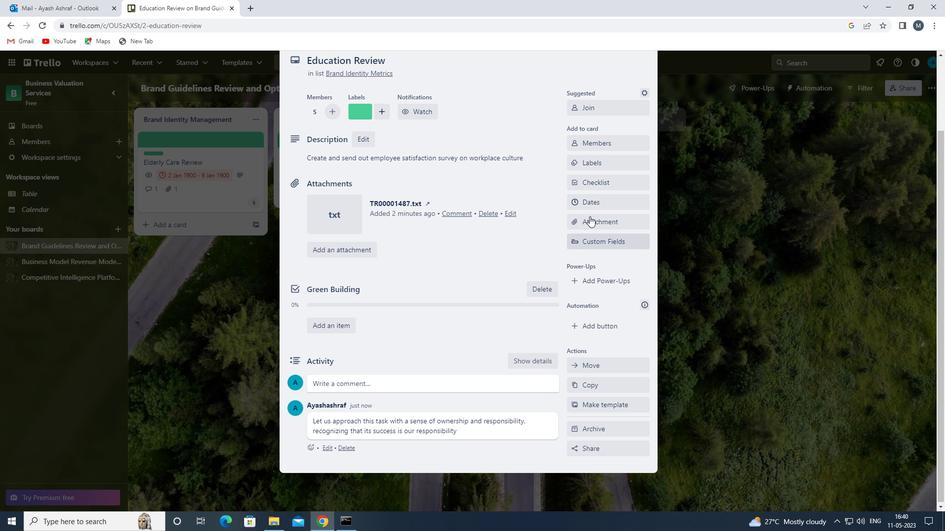 
Action: Mouse pressed left at (589, 202)
Screenshot: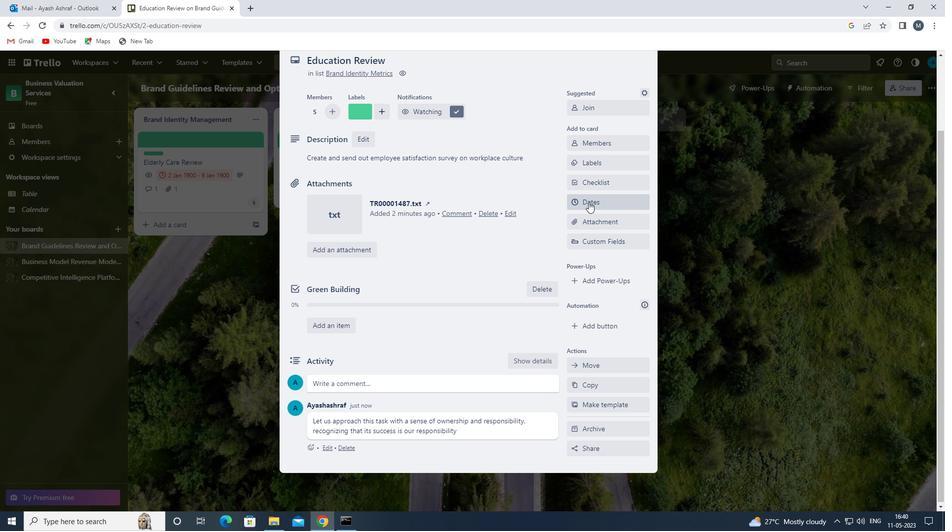 
Action: Mouse moved to (574, 266)
Screenshot: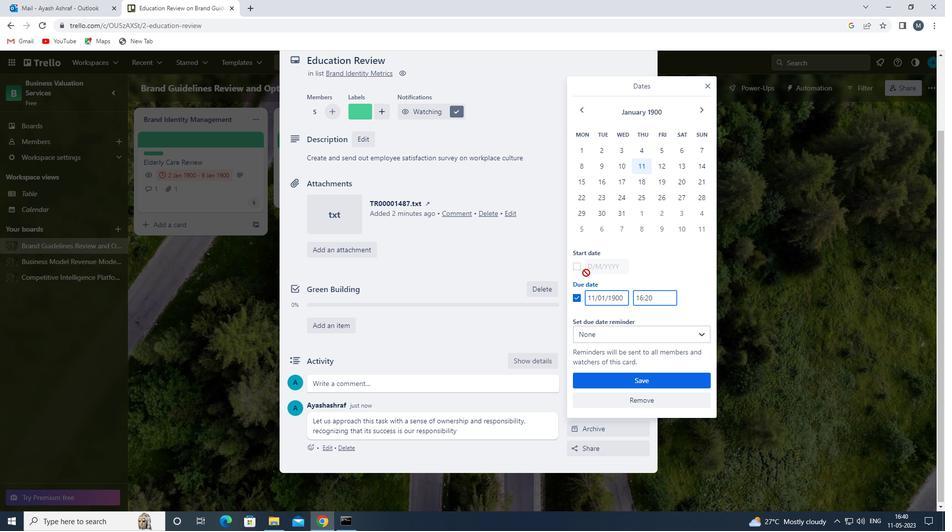 
Action: Mouse pressed left at (574, 266)
Screenshot: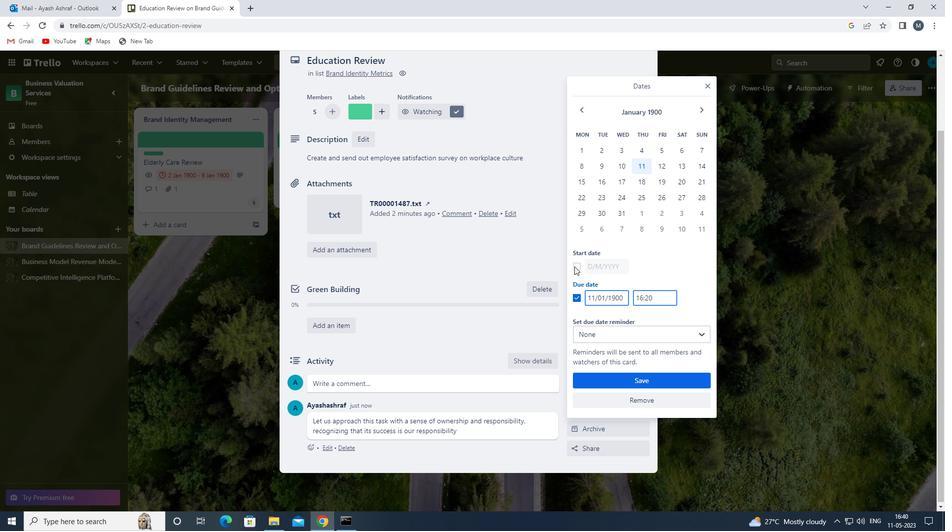 
Action: Mouse moved to (595, 268)
Screenshot: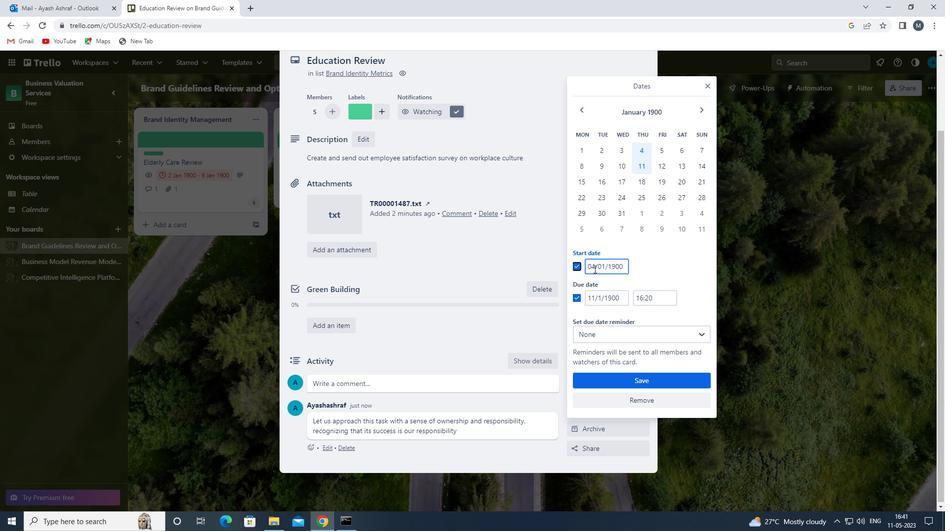 
Action: Mouse pressed left at (595, 268)
Screenshot: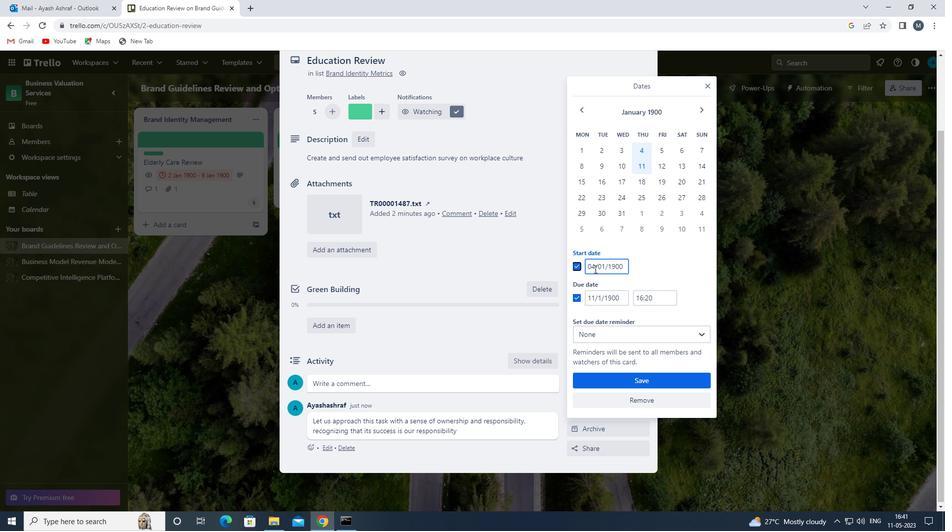 
Action: Mouse moved to (590, 266)
Screenshot: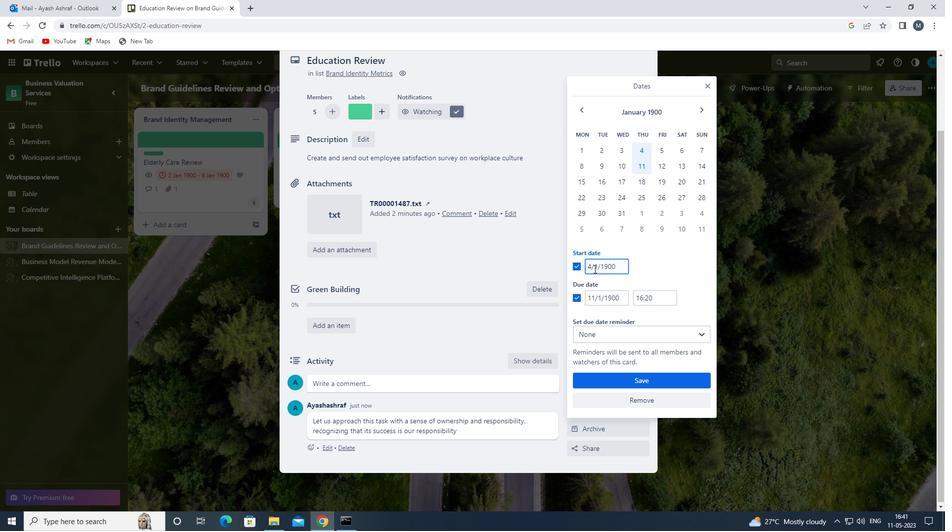 
Action: Mouse pressed left at (590, 266)
Screenshot: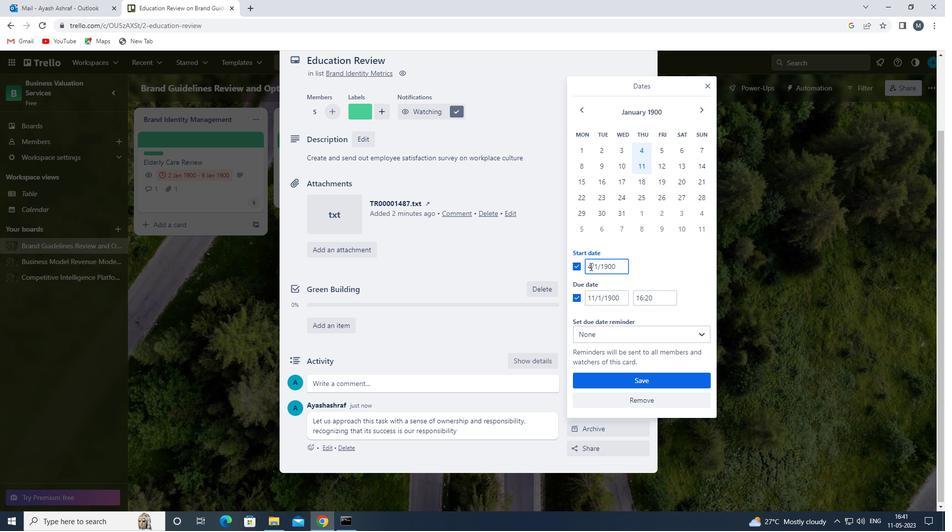 
Action: Mouse moved to (594, 269)
Screenshot: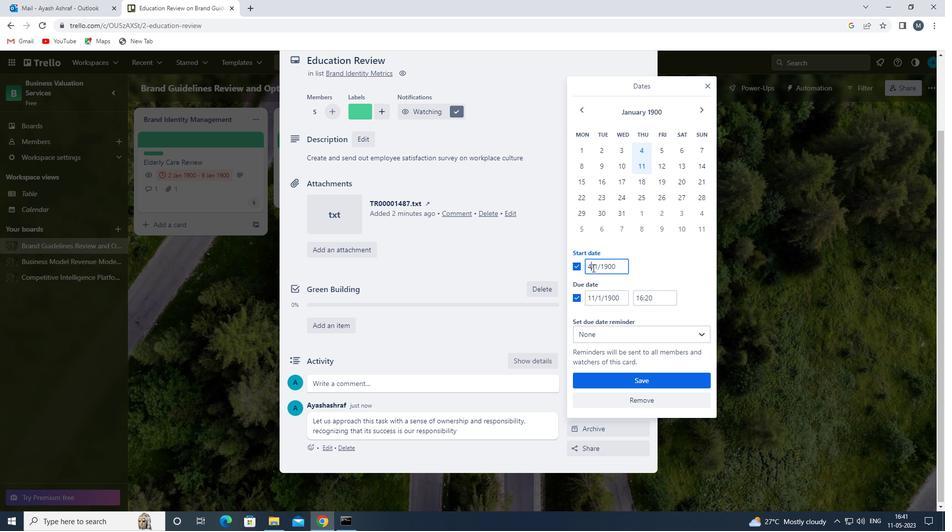 
Action: Key pressed <Key.backspace><<96>><<101>>
Screenshot: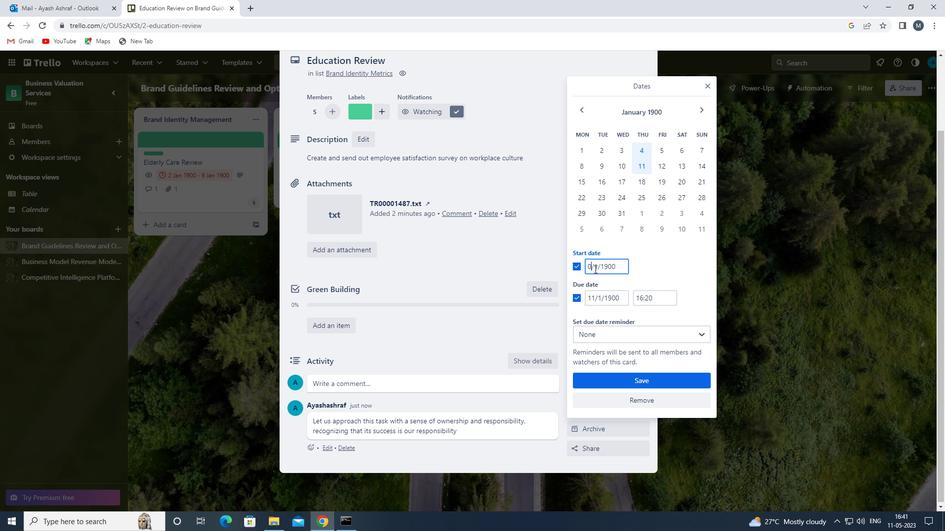 
Action: Mouse moved to (596, 265)
Screenshot: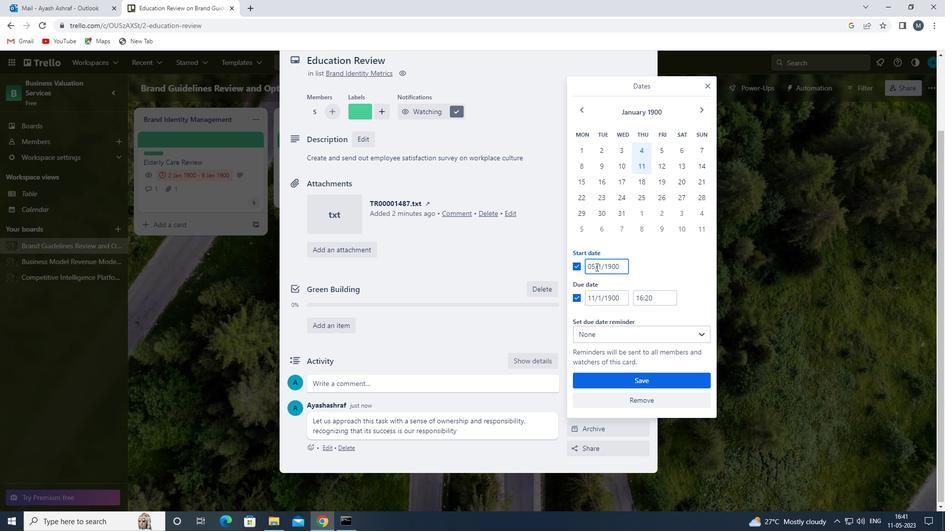 
Action: Mouse pressed left at (596, 265)
Screenshot: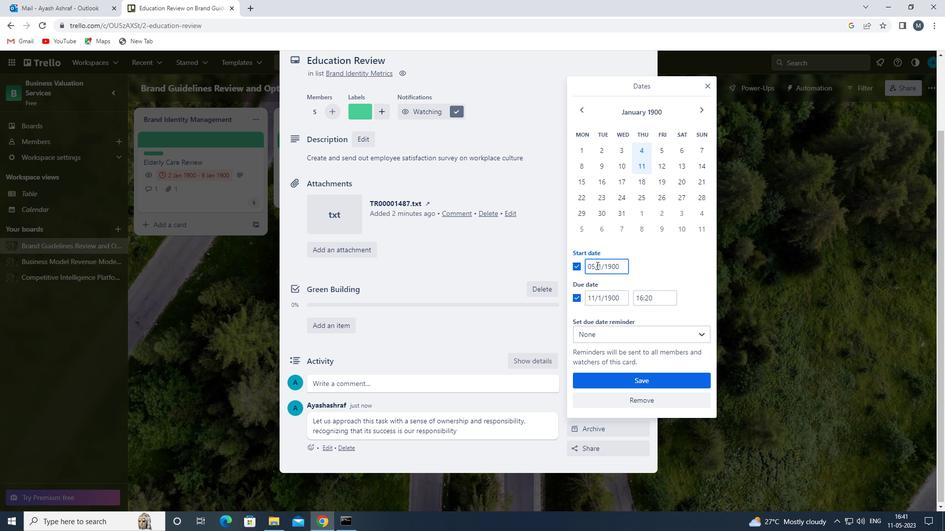 
Action: Mouse moved to (603, 276)
Screenshot: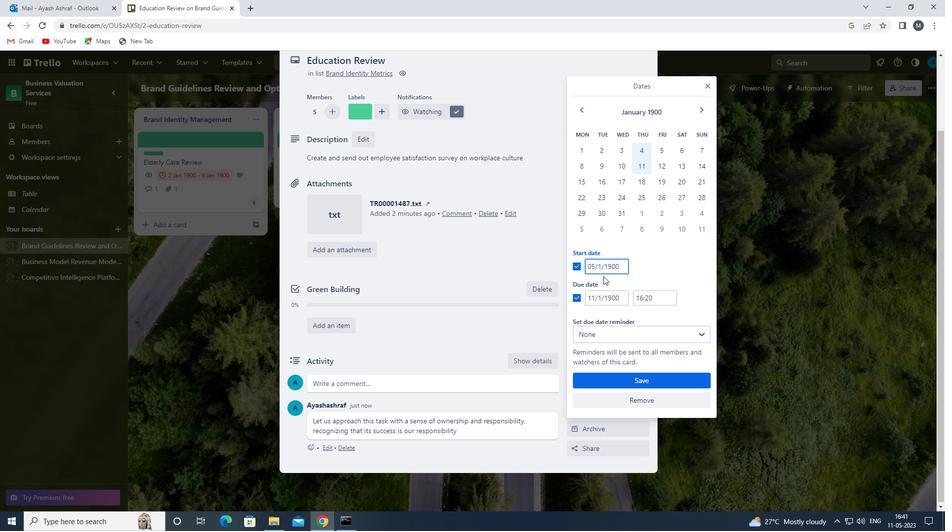 
Action: Key pressed <<96>>
Screenshot: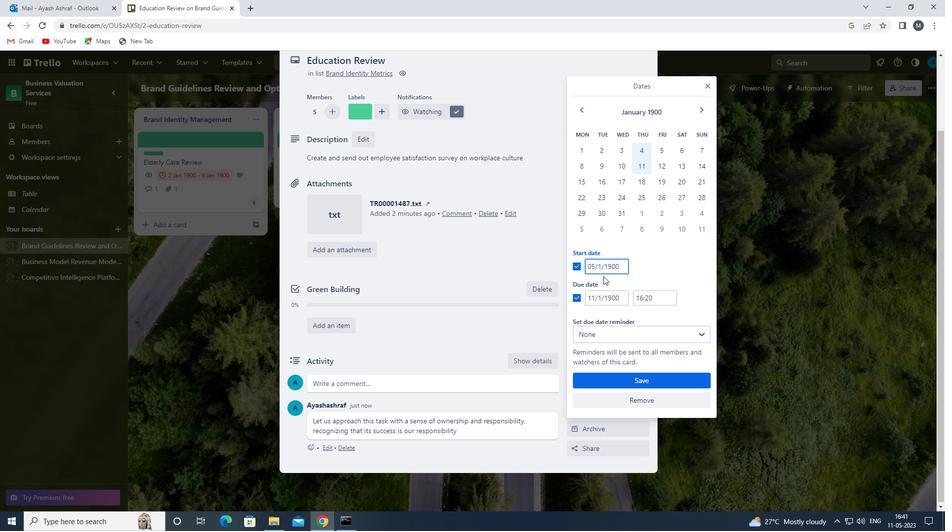 
Action: Mouse moved to (593, 297)
Screenshot: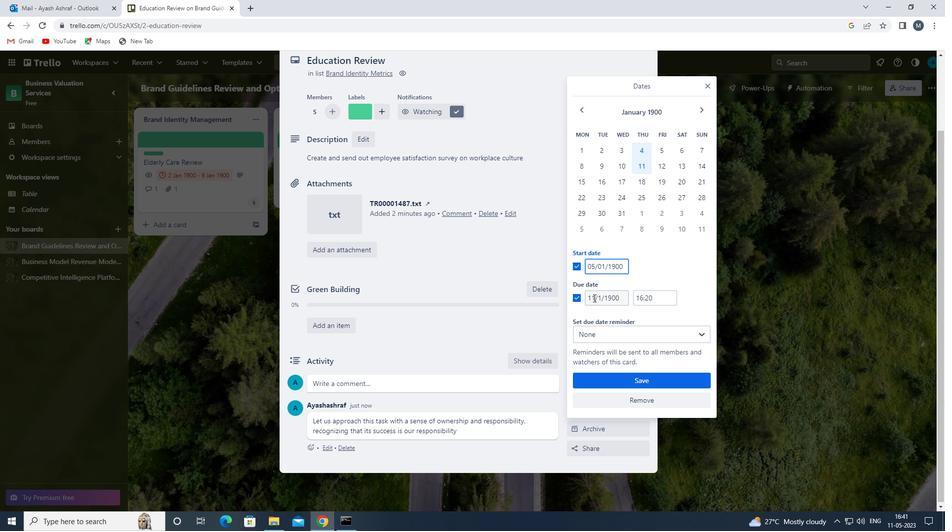 
Action: Mouse pressed left at (593, 297)
Screenshot: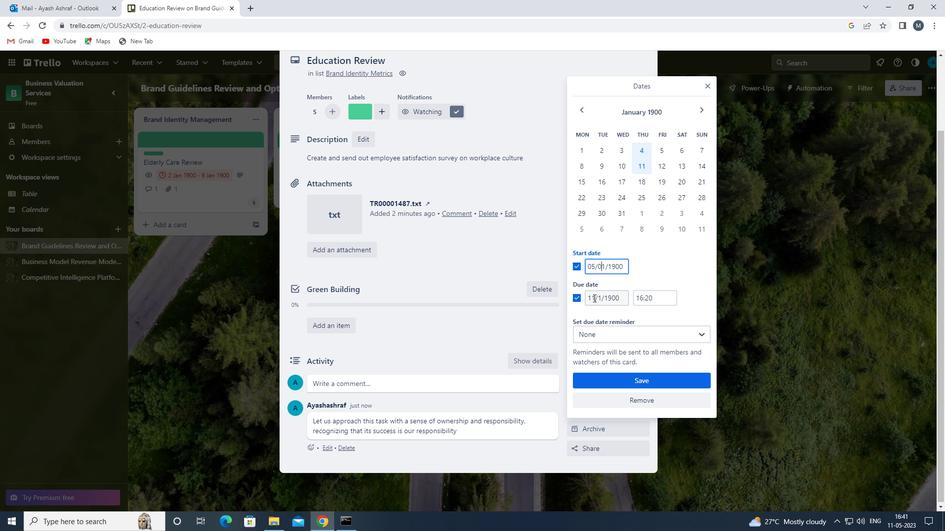 
Action: Mouse moved to (596, 301)
Screenshot: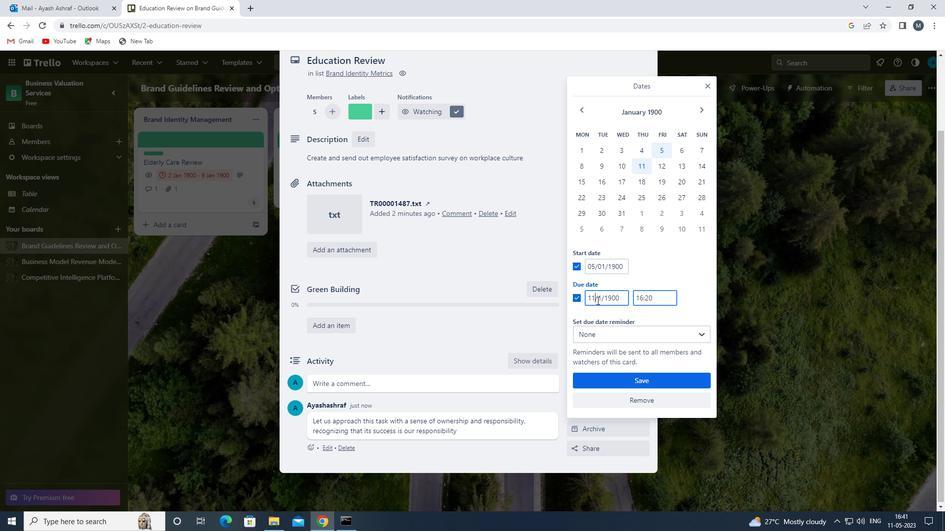 
Action: Key pressed <Key.backspace><Key.backspace>
Screenshot: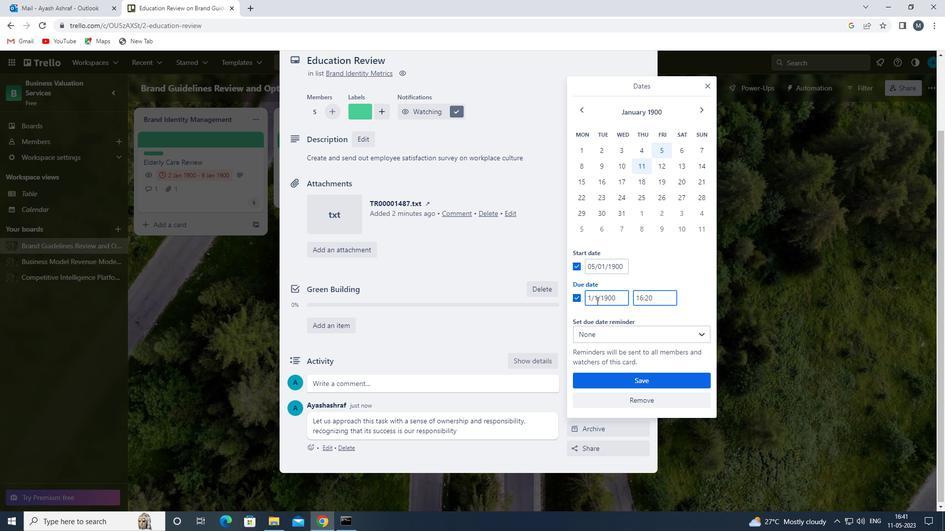 
Action: Mouse moved to (597, 303)
Screenshot: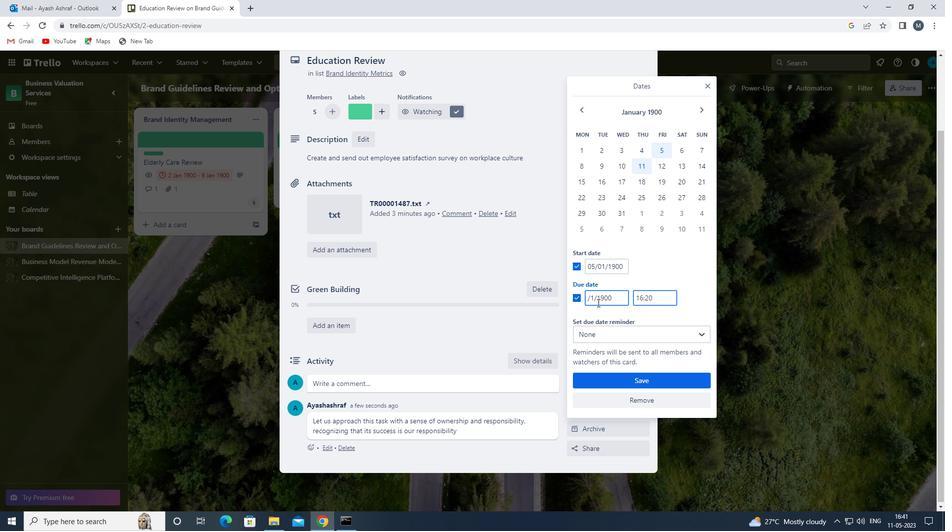 
Action: Key pressed <<97>><<98>>
Screenshot: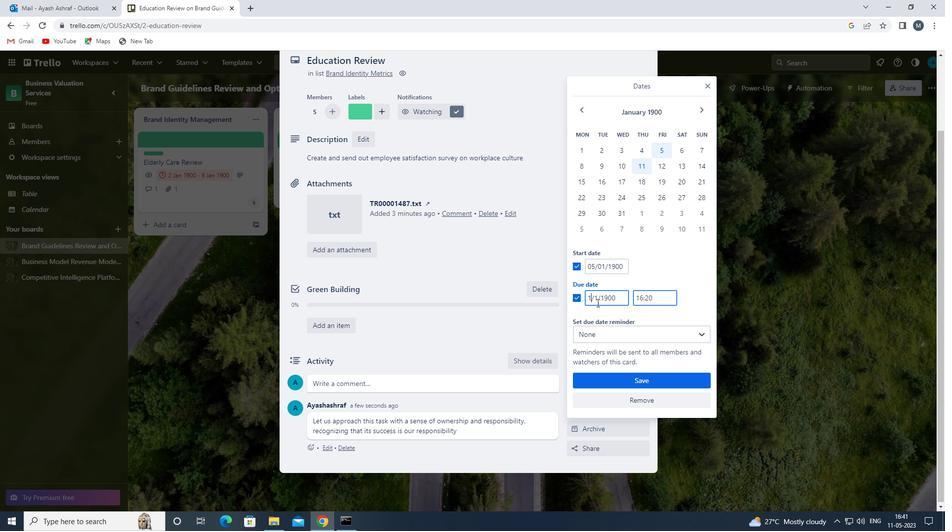 
Action: Mouse moved to (600, 300)
Screenshot: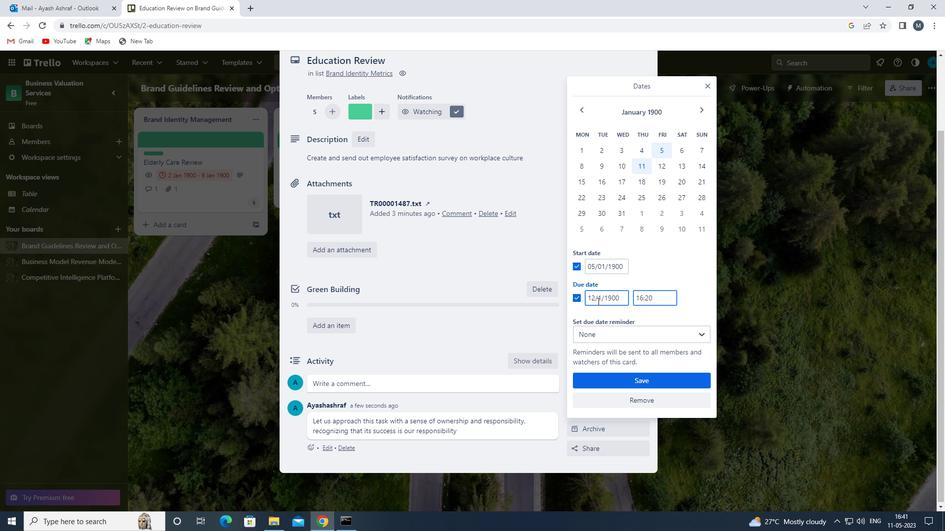 
Action: Mouse pressed left at (600, 300)
Screenshot: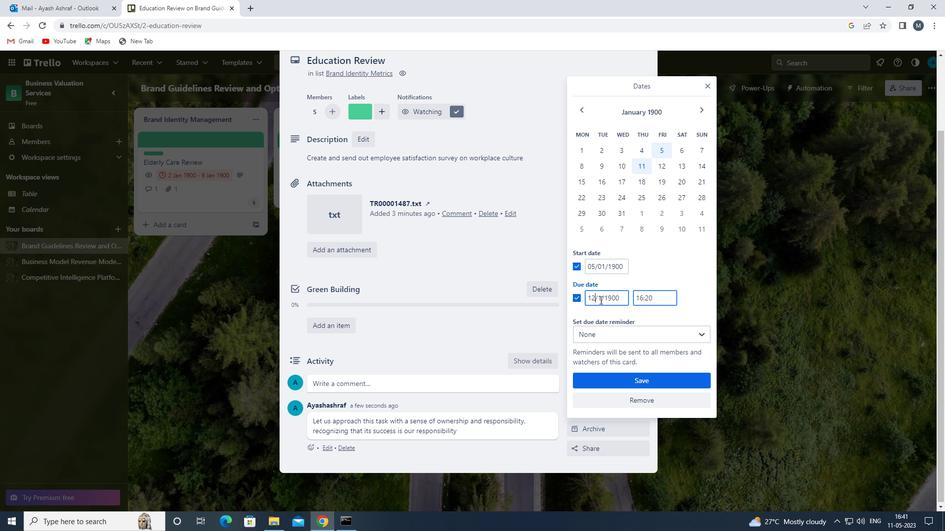 
Action: Mouse moved to (598, 298)
Screenshot: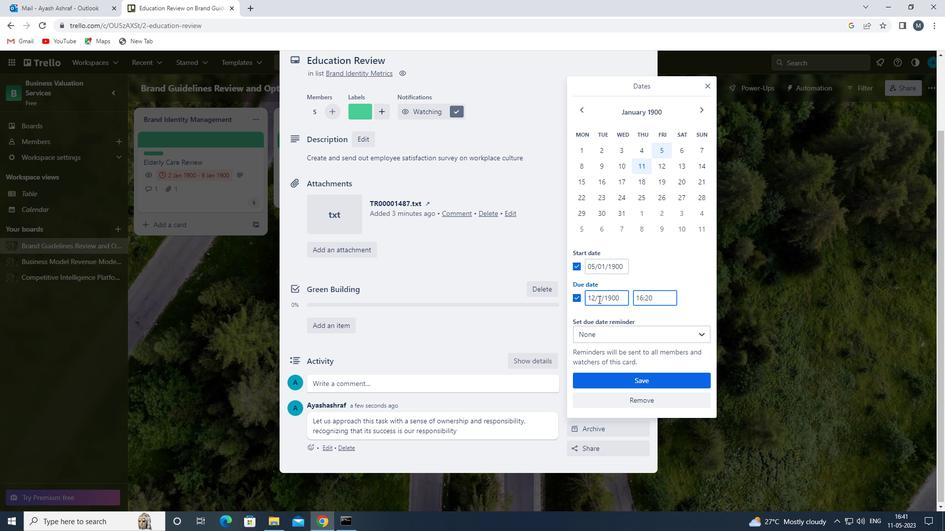 
Action: Mouse pressed left at (598, 298)
Screenshot: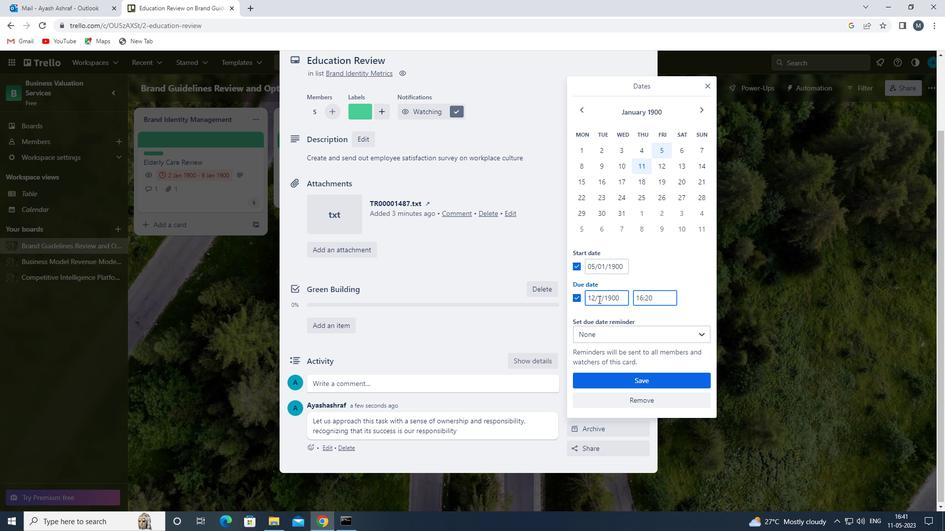 
Action: Mouse moved to (603, 301)
Screenshot: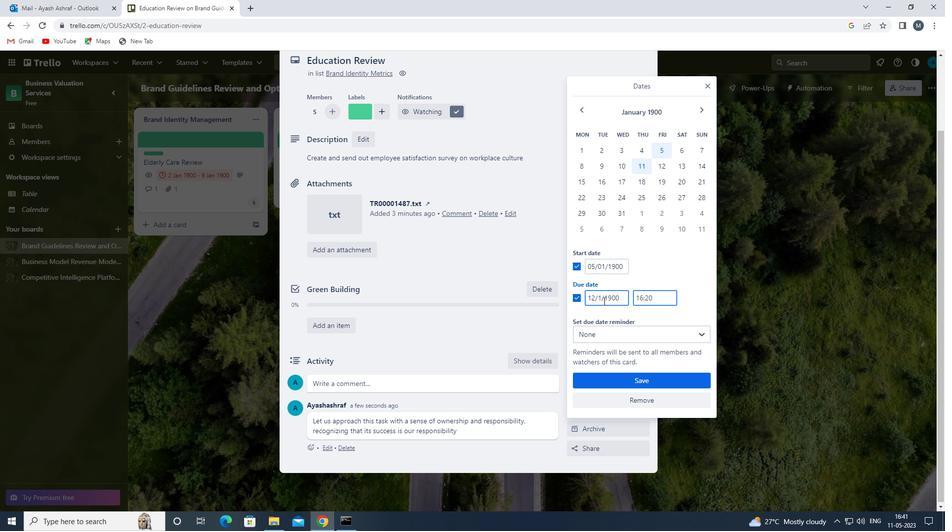
Action: Key pressed <<96>>
Screenshot: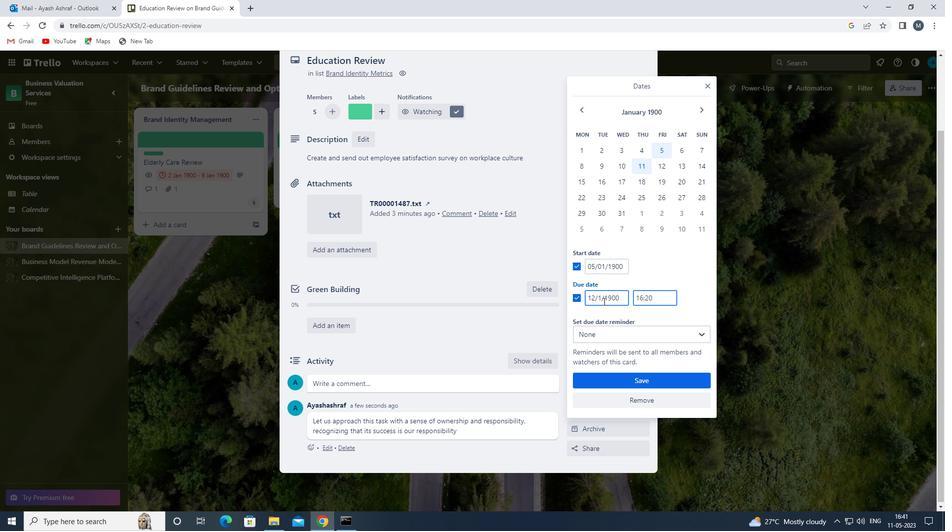 
Action: Mouse moved to (645, 379)
Screenshot: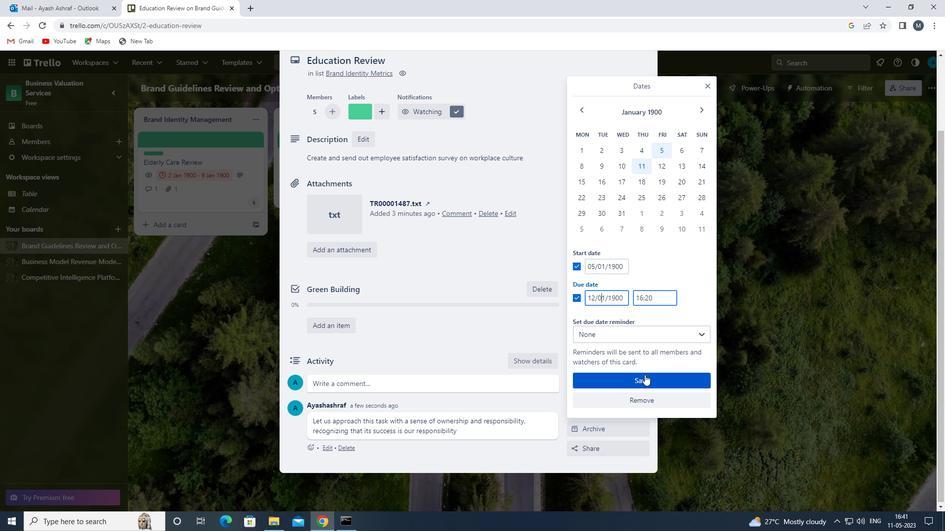 
Action: Mouse pressed left at (645, 379)
Screenshot: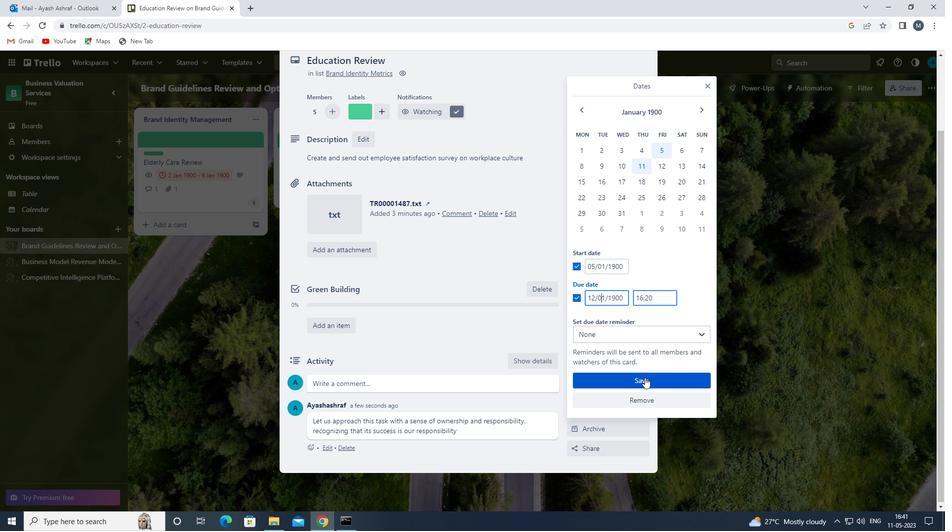 
Action: Mouse moved to (532, 370)
Screenshot: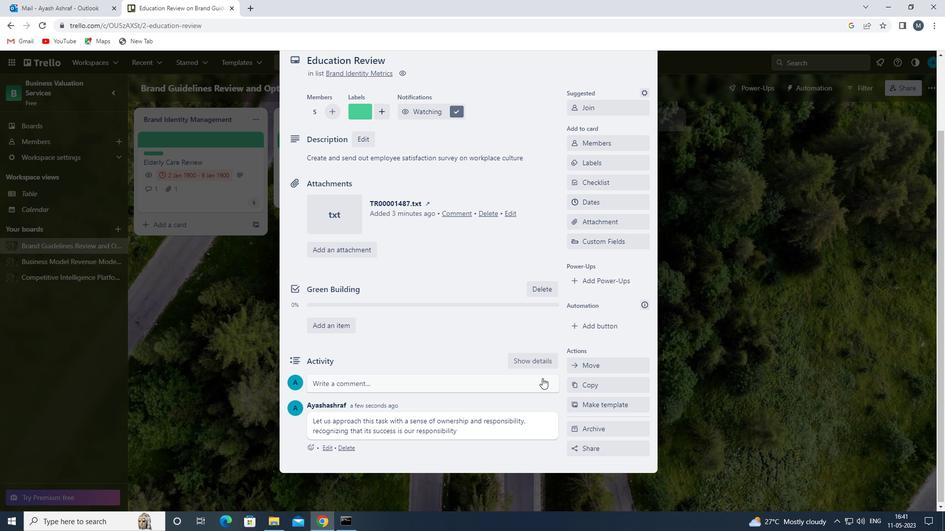 
Action: Mouse scrolled (532, 371) with delta (0, 0)
Screenshot: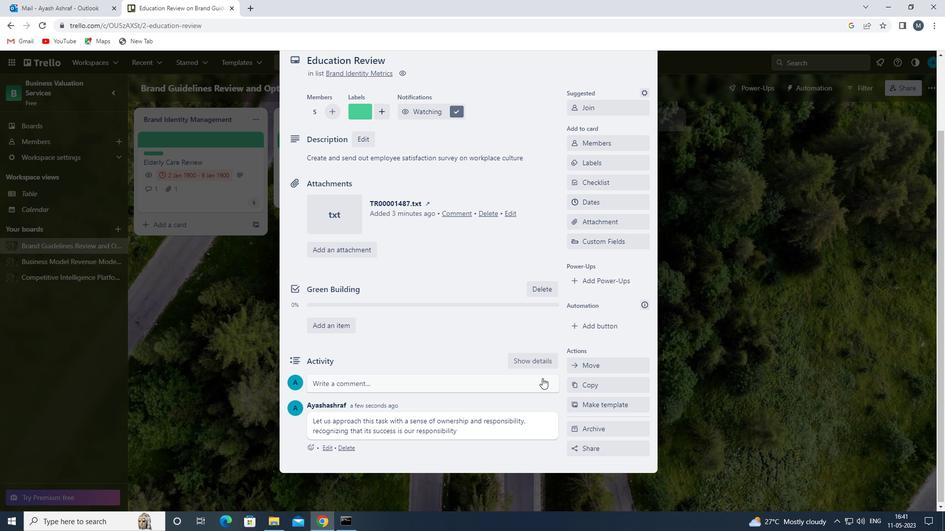 
Action: Mouse moved to (531, 370)
Screenshot: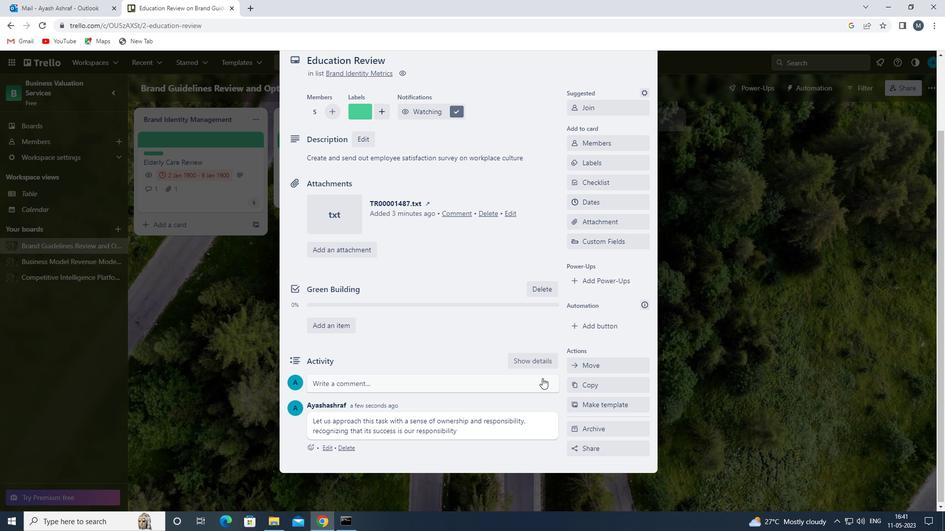 
Action: Mouse scrolled (531, 371) with delta (0, 0)
Screenshot: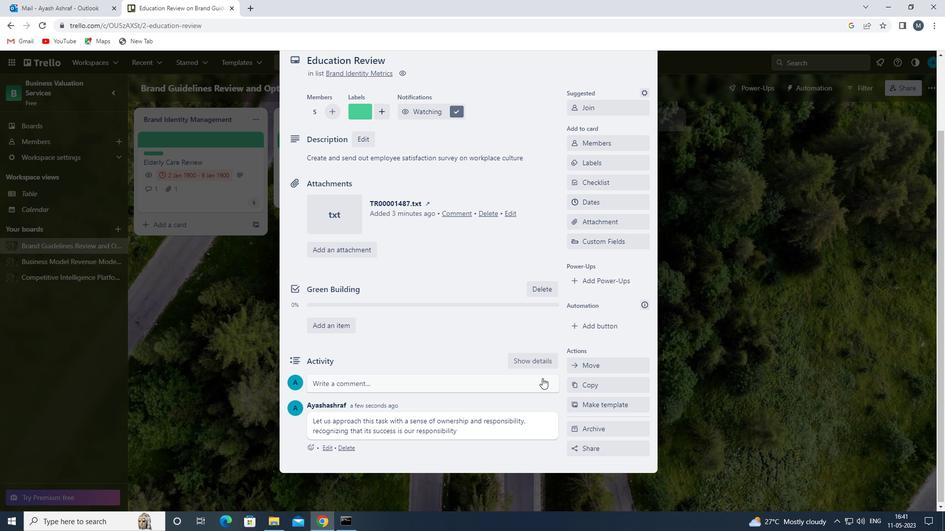 
Action: Mouse moved to (531, 370)
Screenshot: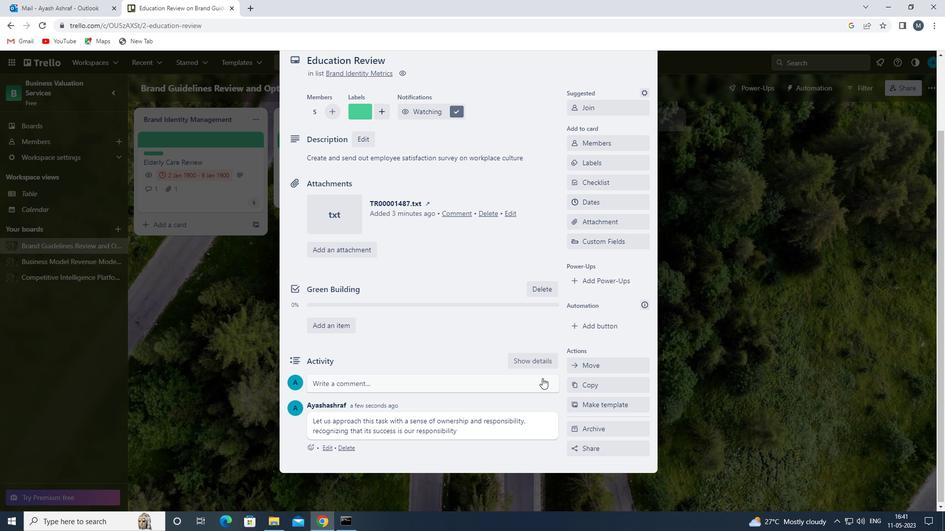 
Action: Mouse scrolled (531, 371) with delta (0, 0)
Screenshot: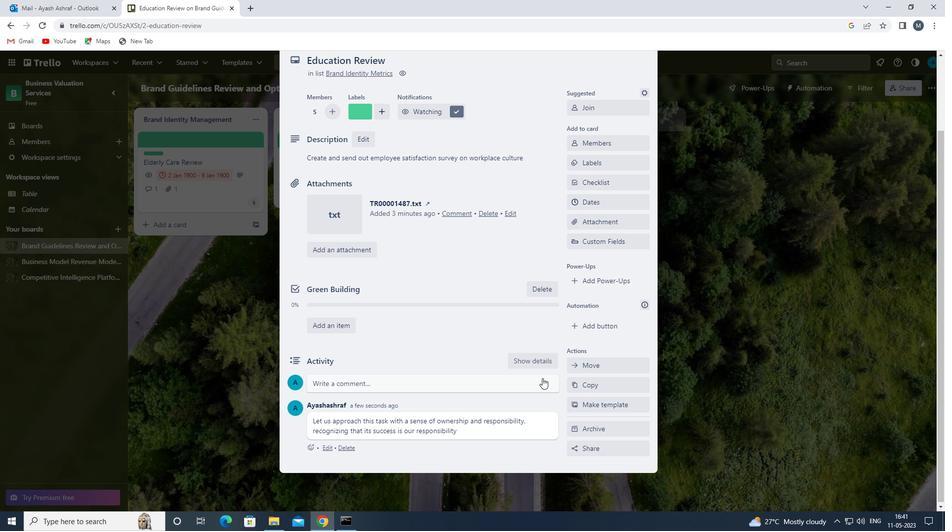 
Action: Mouse scrolled (531, 371) with delta (0, 0)
Screenshot: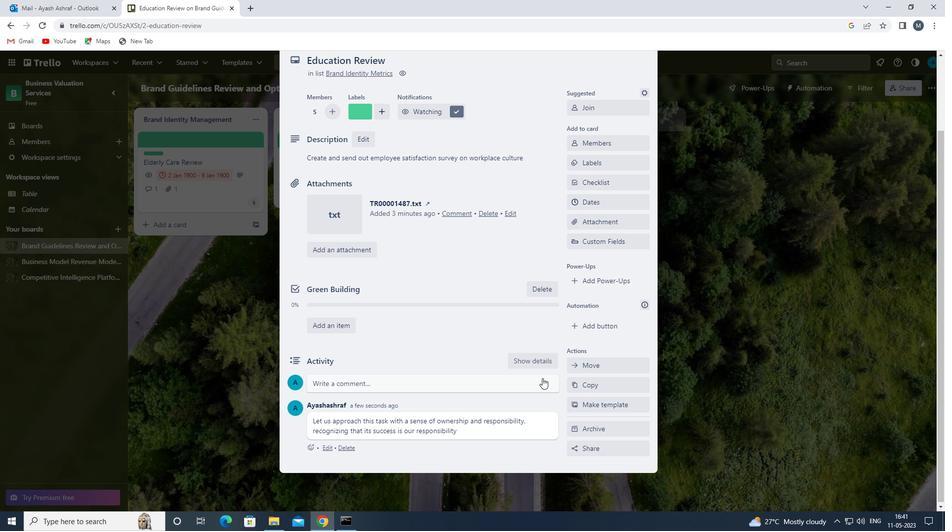 
